 Task: Font style For heading Use Batang with dark magenta 1 colour & Underline. font size for heading '12 Pt. 'Change the font style of data to Book Antiquaand font size to  18 Pt. Change the alignment of both headline & data to  Align right. In the sheet  analysisWeeklySales_Report
Action: Mouse moved to (6, 20)
Screenshot: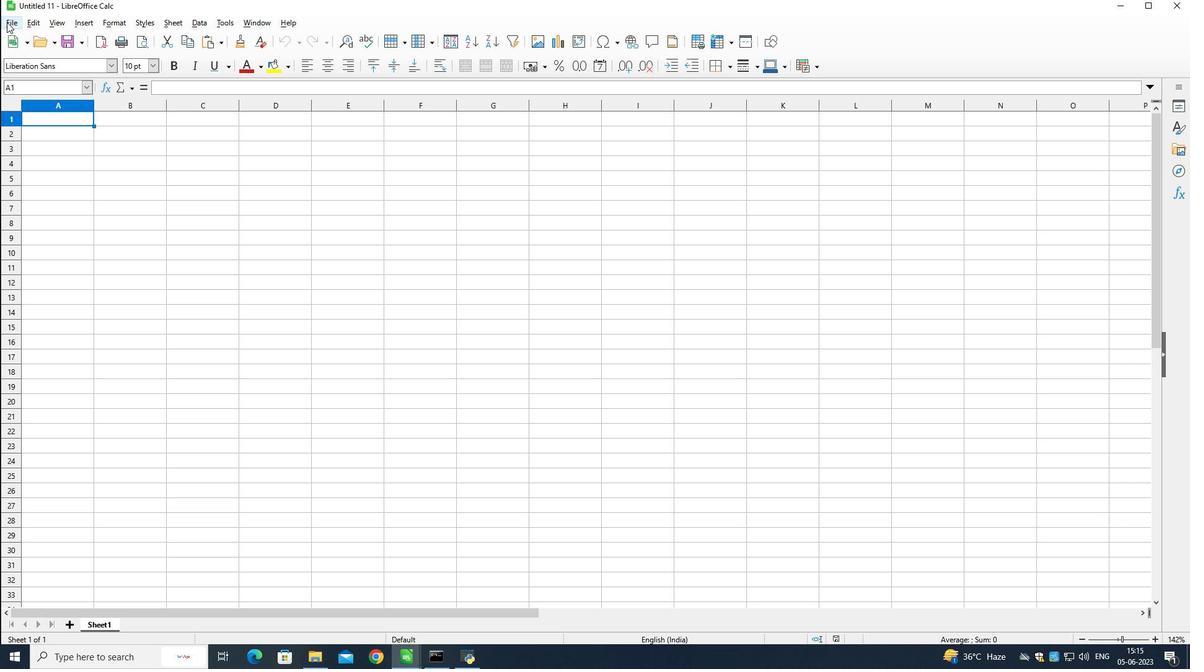 
Action: Mouse pressed left at (6, 20)
Screenshot: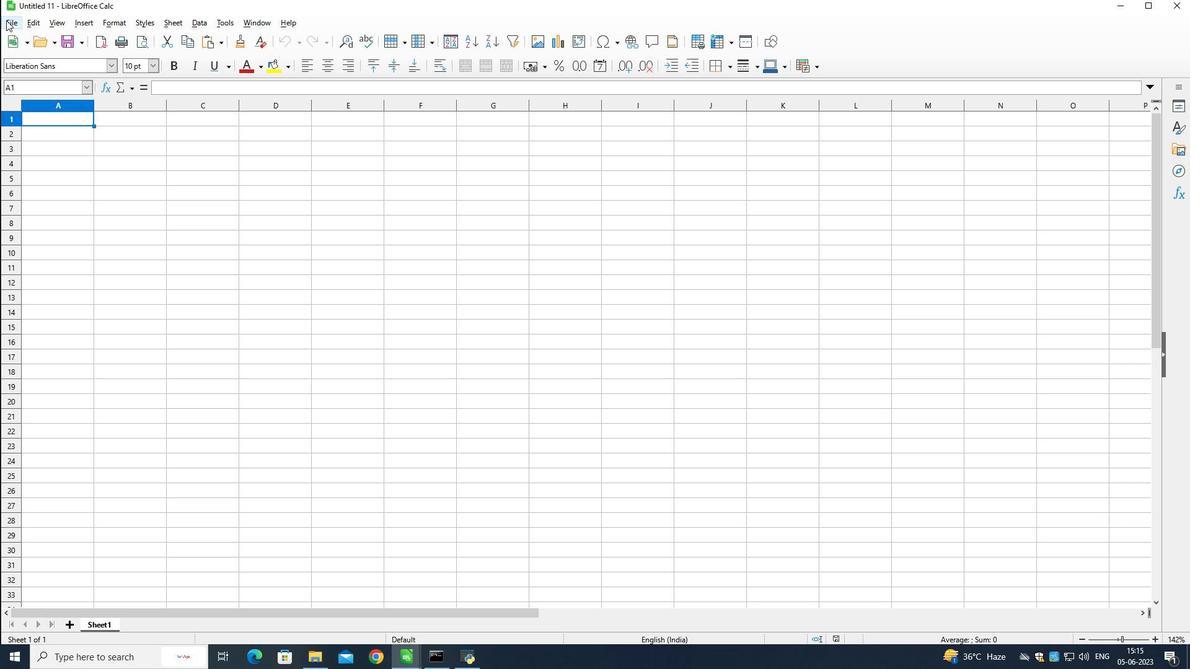 
Action: Mouse moved to (27, 49)
Screenshot: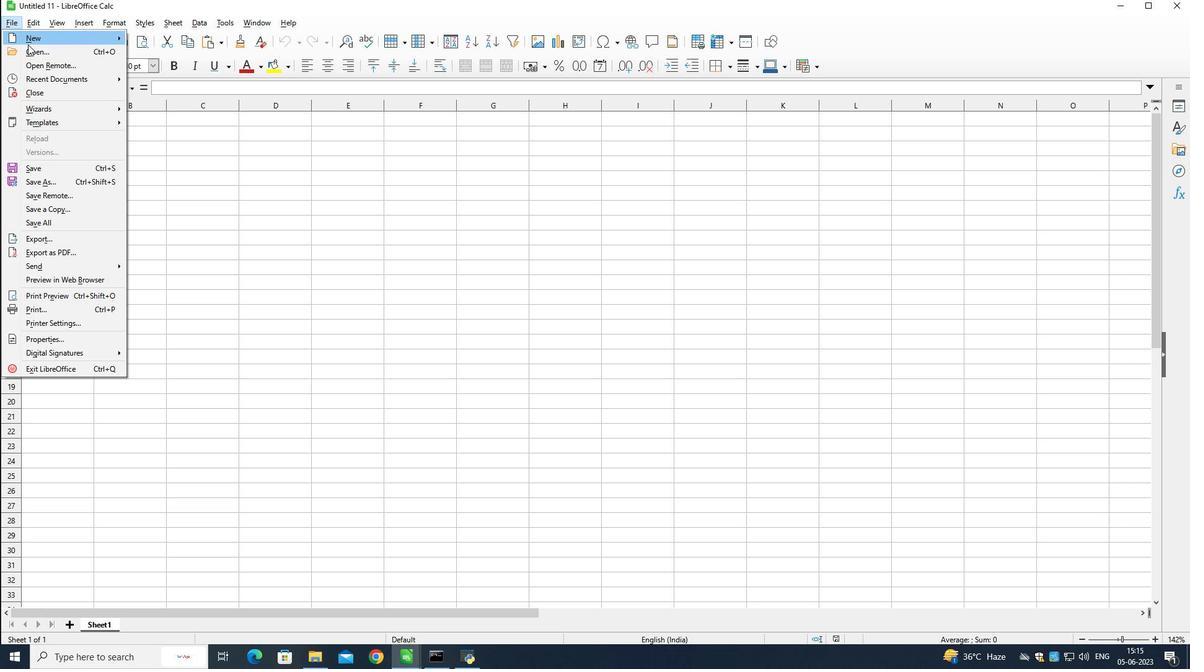 
Action: Mouse pressed left at (27, 49)
Screenshot: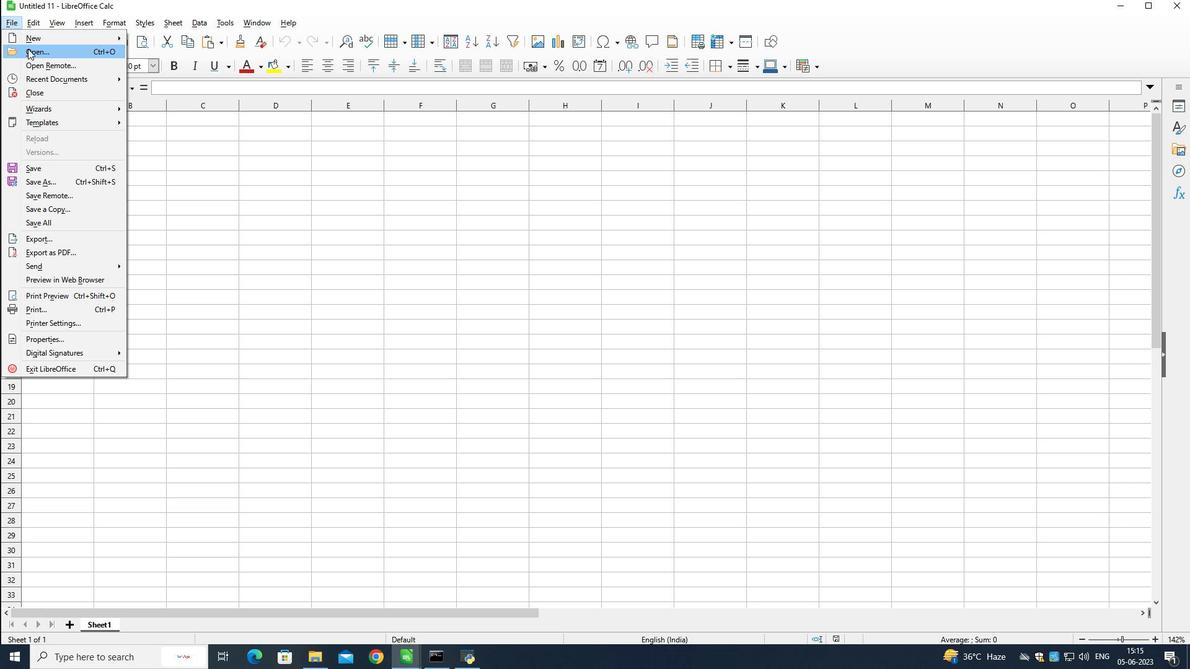 
Action: Mouse moved to (227, 192)
Screenshot: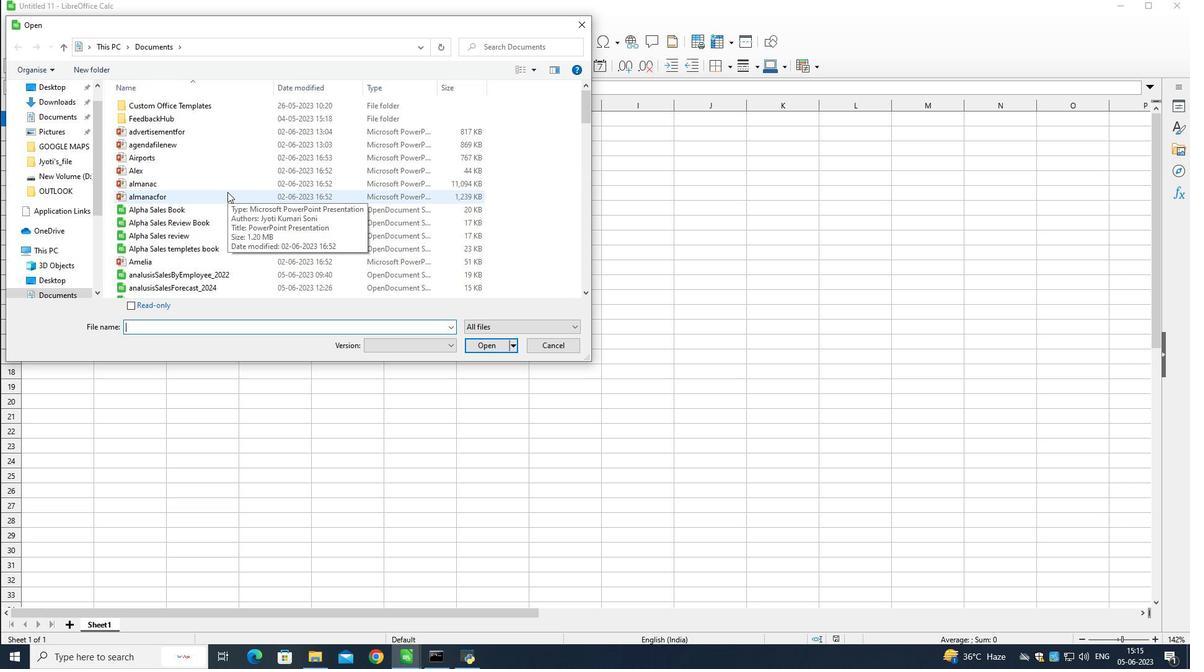 
Action: Mouse scrolled (227, 192) with delta (0, 0)
Screenshot: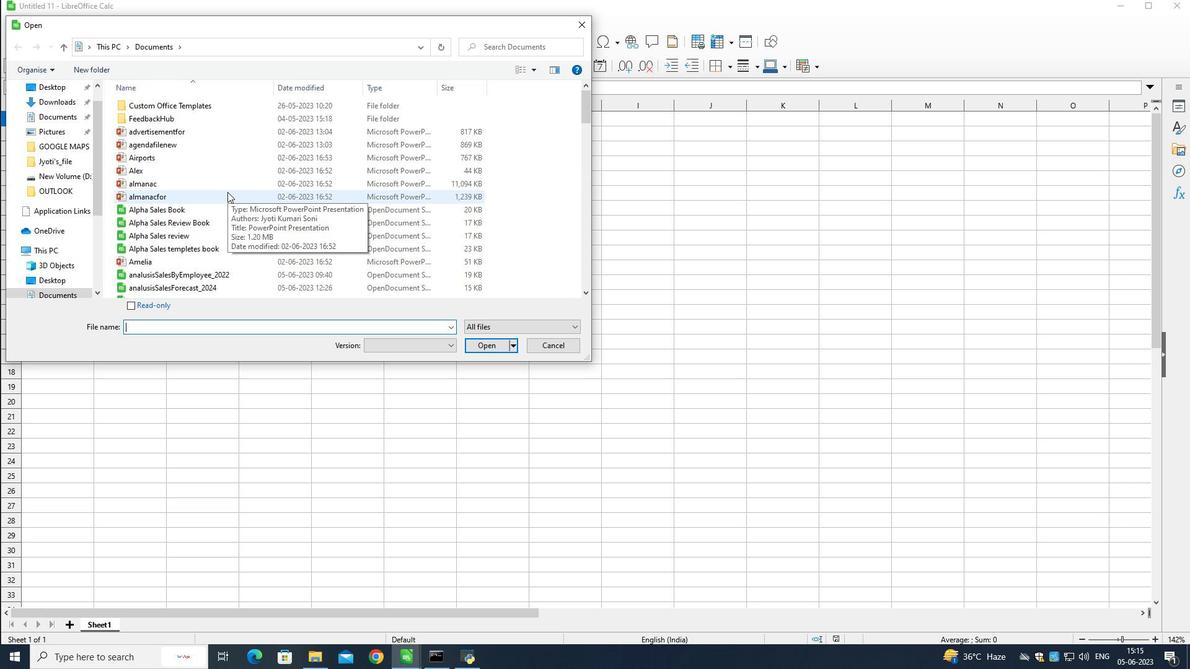 
Action: Mouse moved to (227, 192)
Screenshot: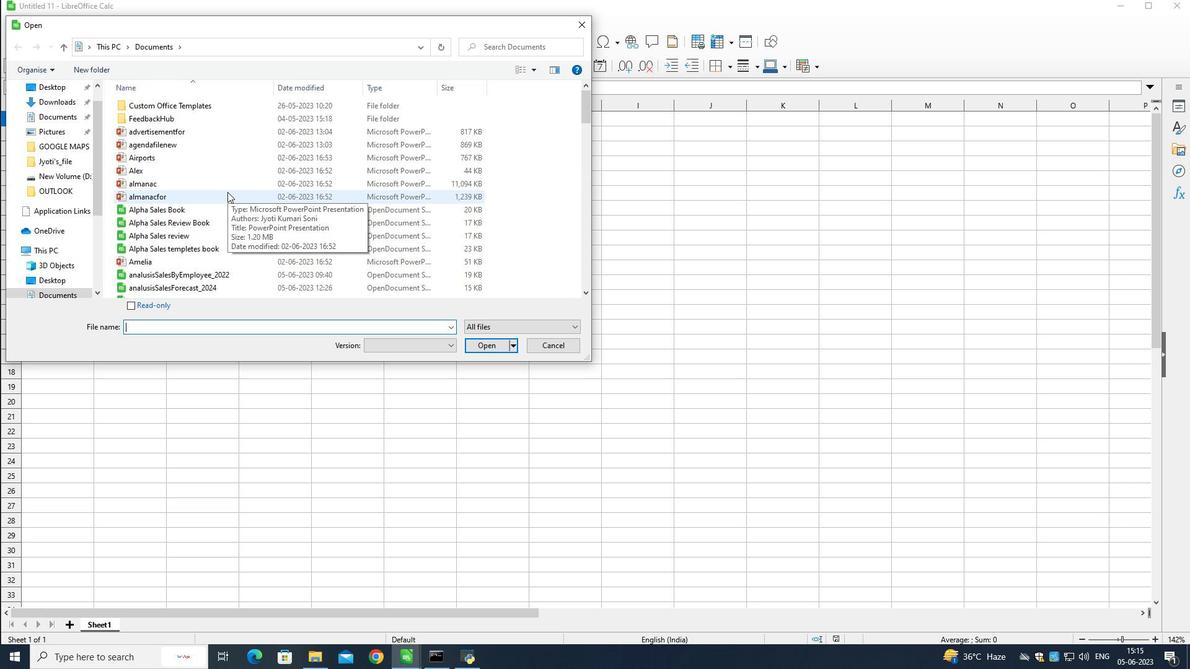
Action: Mouse scrolled (227, 192) with delta (0, 0)
Screenshot: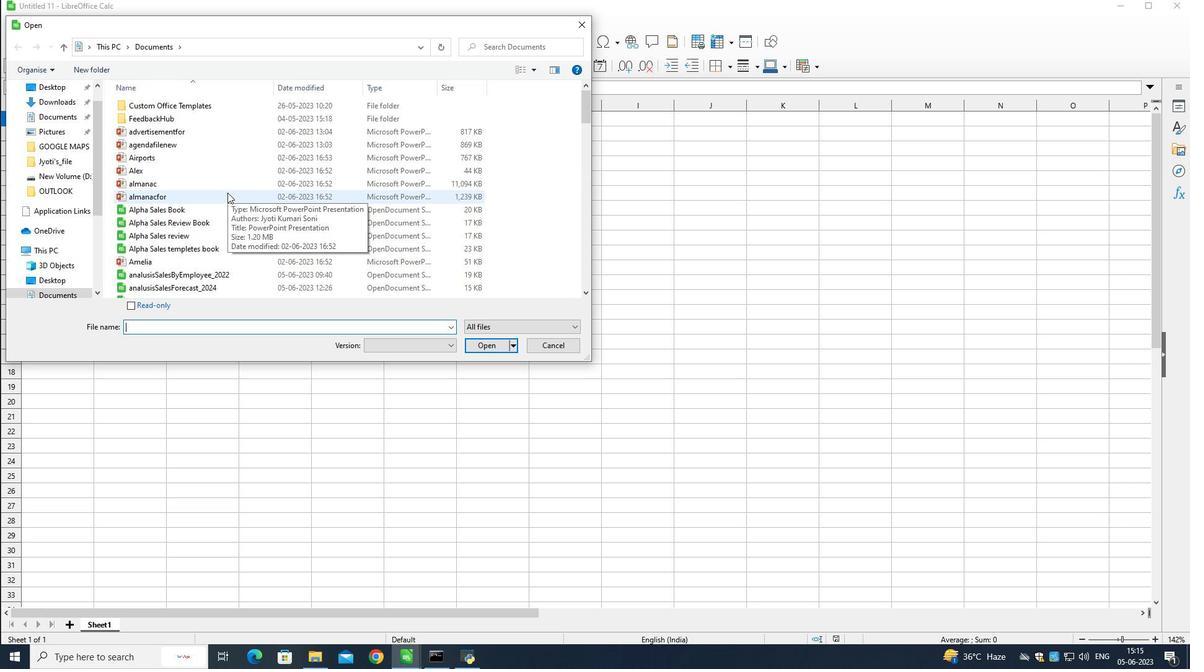 
Action: Mouse scrolled (227, 192) with delta (0, 0)
Screenshot: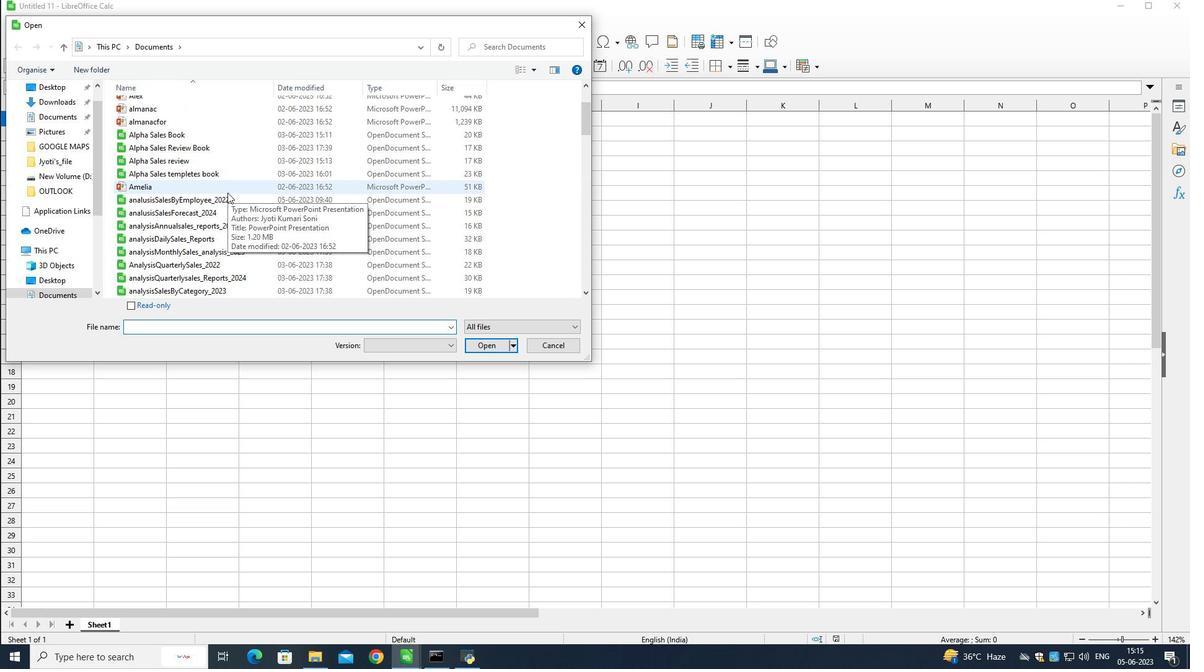 
Action: Mouse scrolled (227, 192) with delta (0, 0)
Screenshot: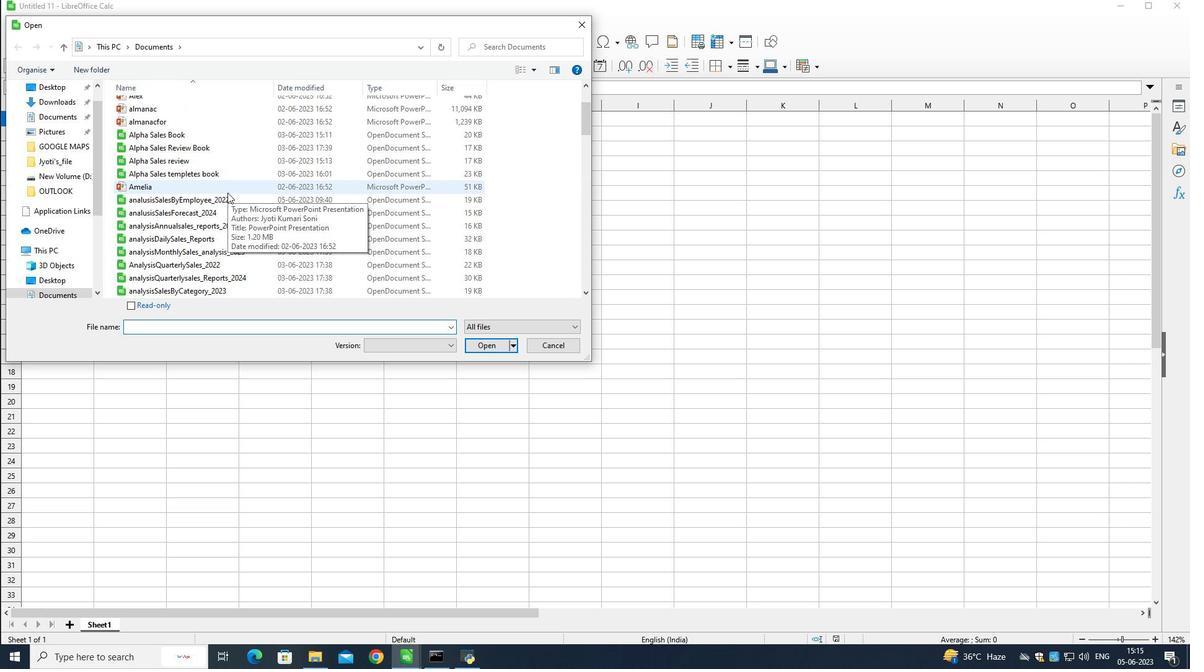 
Action: Mouse moved to (227, 193)
Screenshot: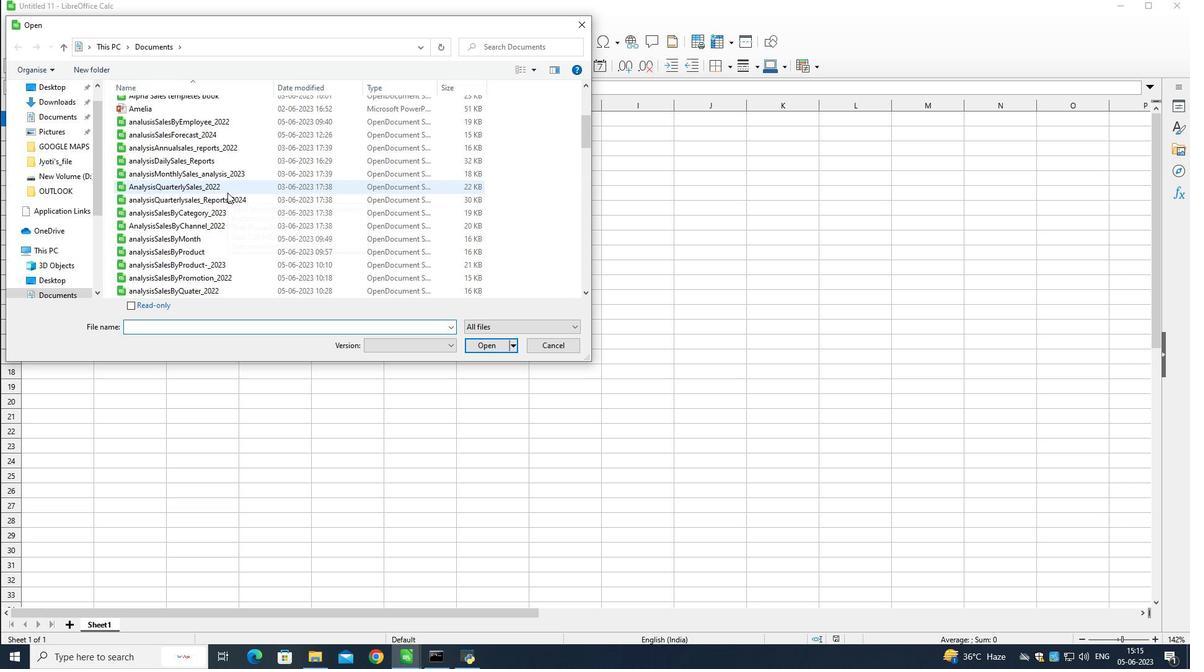 
Action: Mouse scrolled (227, 192) with delta (0, 0)
Screenshot: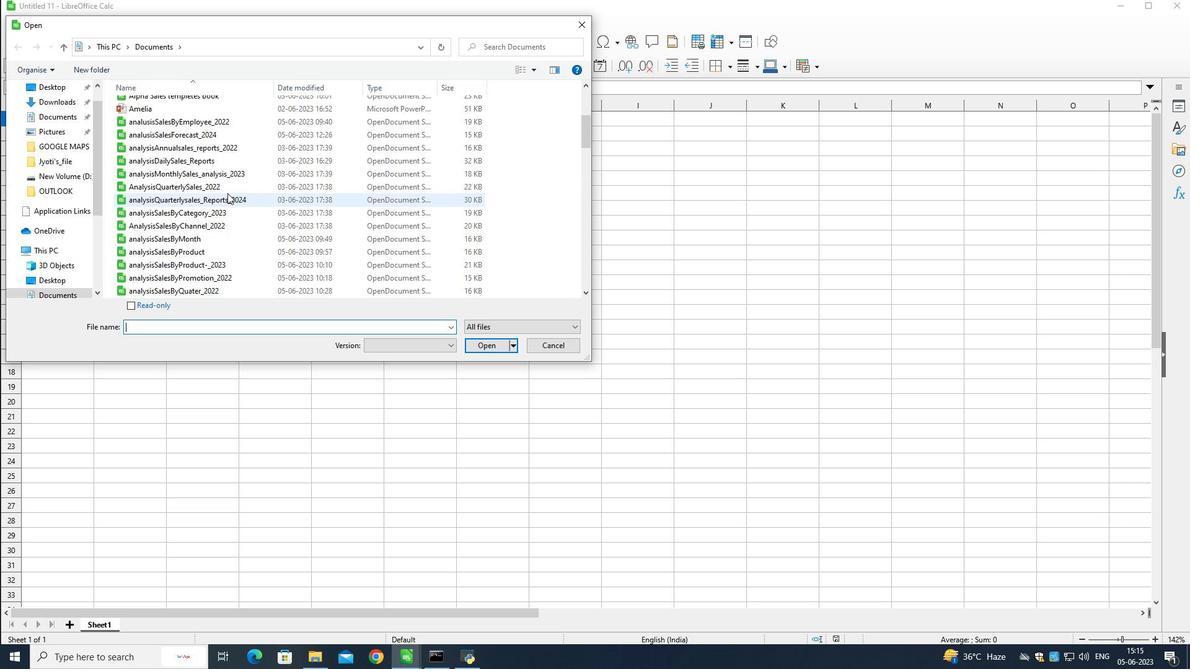 
Action: Mouse moved to (227, 193)
Screenshot: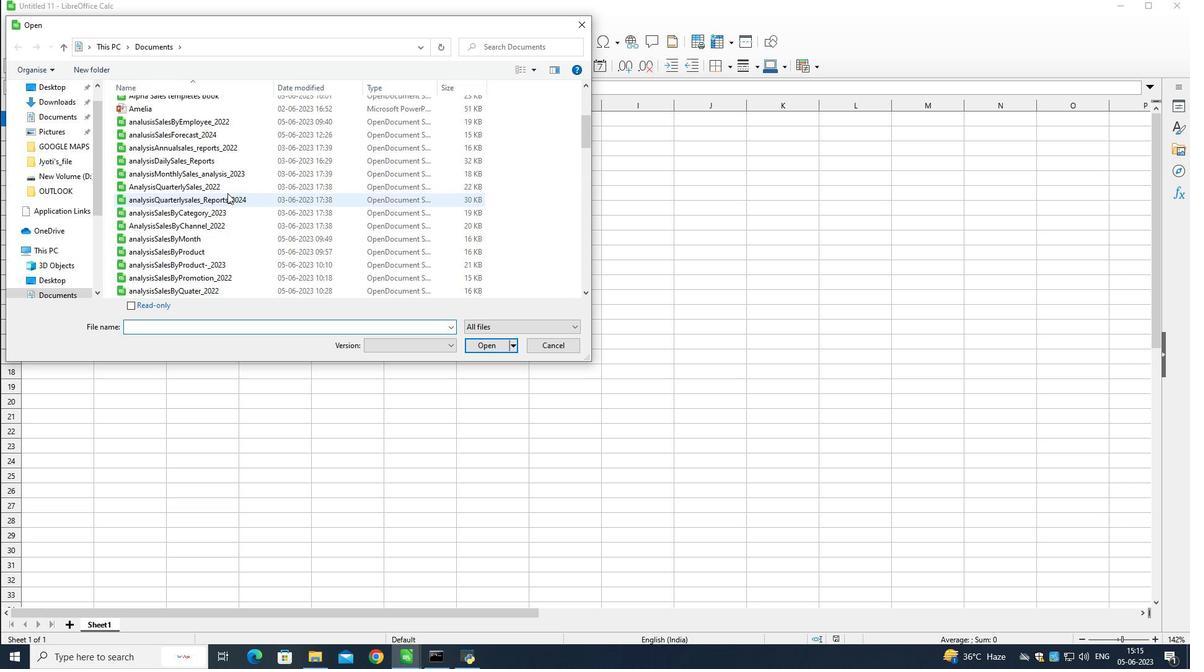 
Action: Mouse scrolled (227, 192) with delta (0, 0)
Screenshot: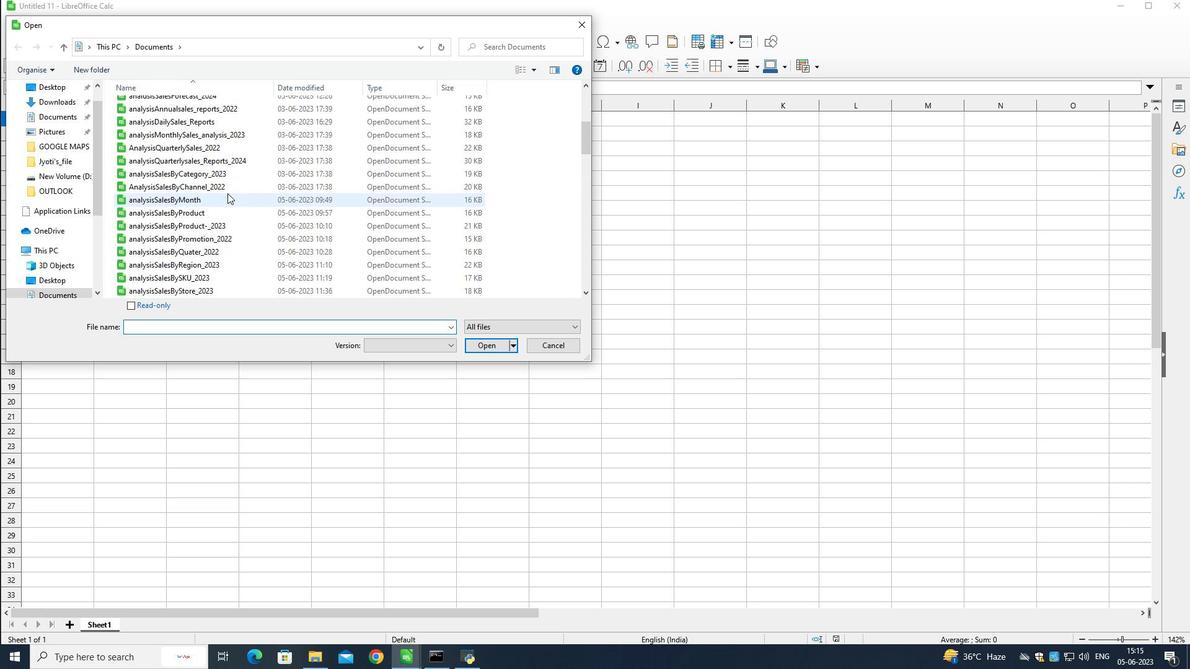
Action: Mouse scrolled (227, 192) with delta (0, 0)
Screenshot: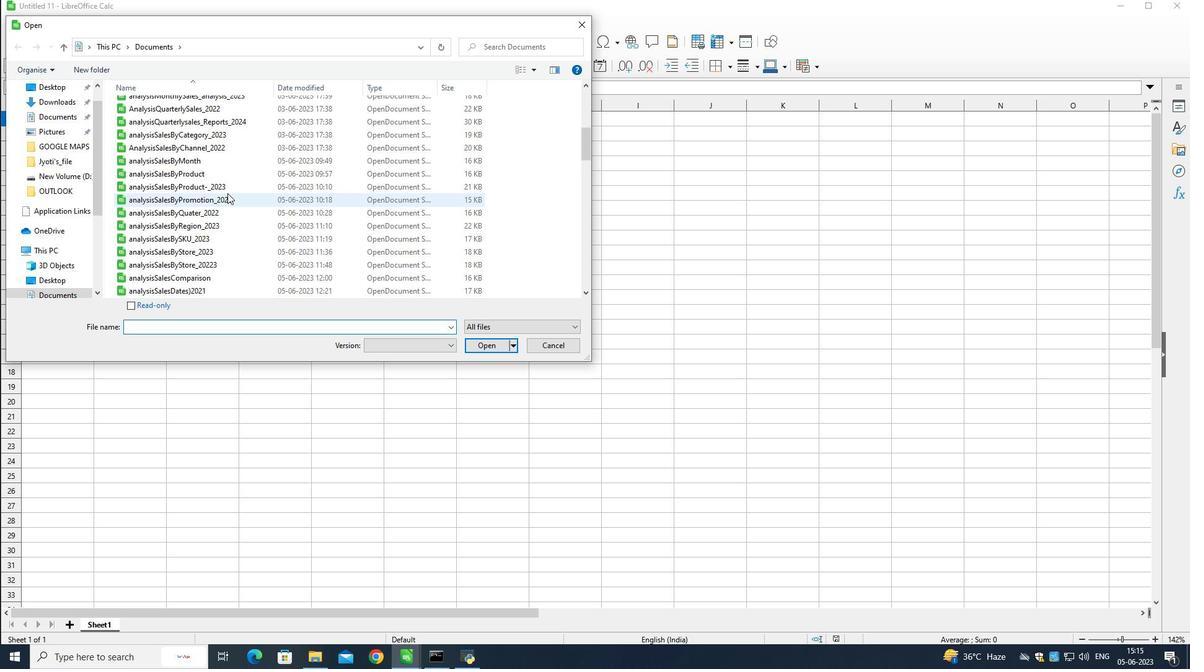 
Action: Mouse scrolled (227, 192) with delta (0, 0)
Screenshot: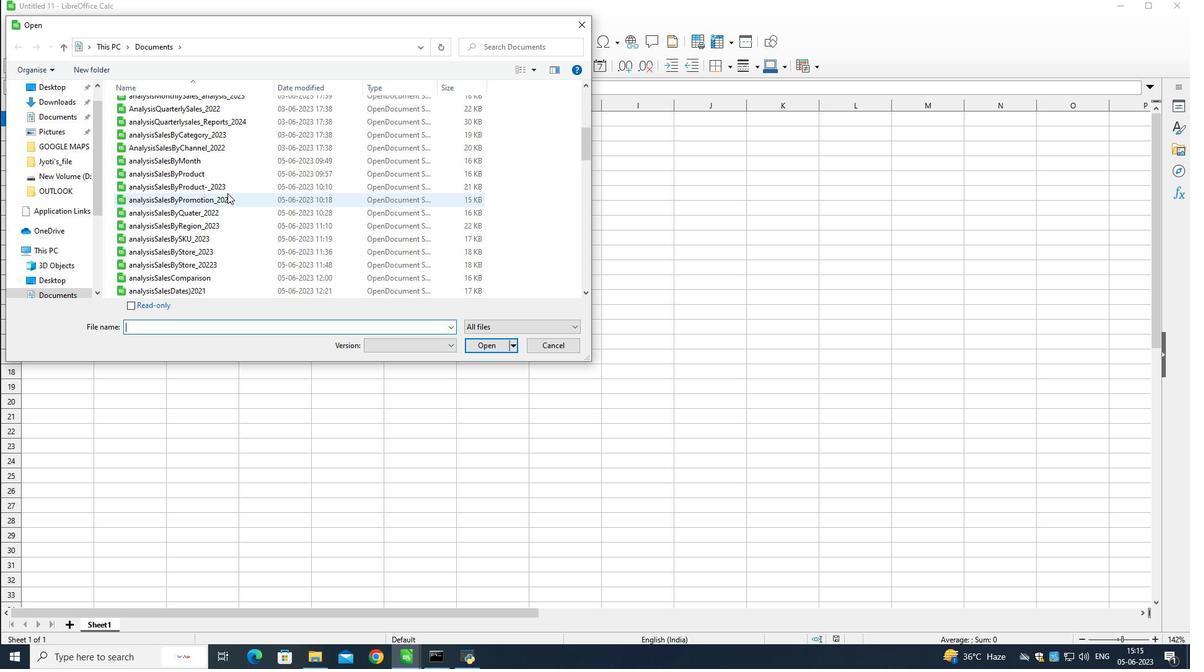 
Action: Mouse scrolled (227, 192) with delta (0, 0)
Screenshot: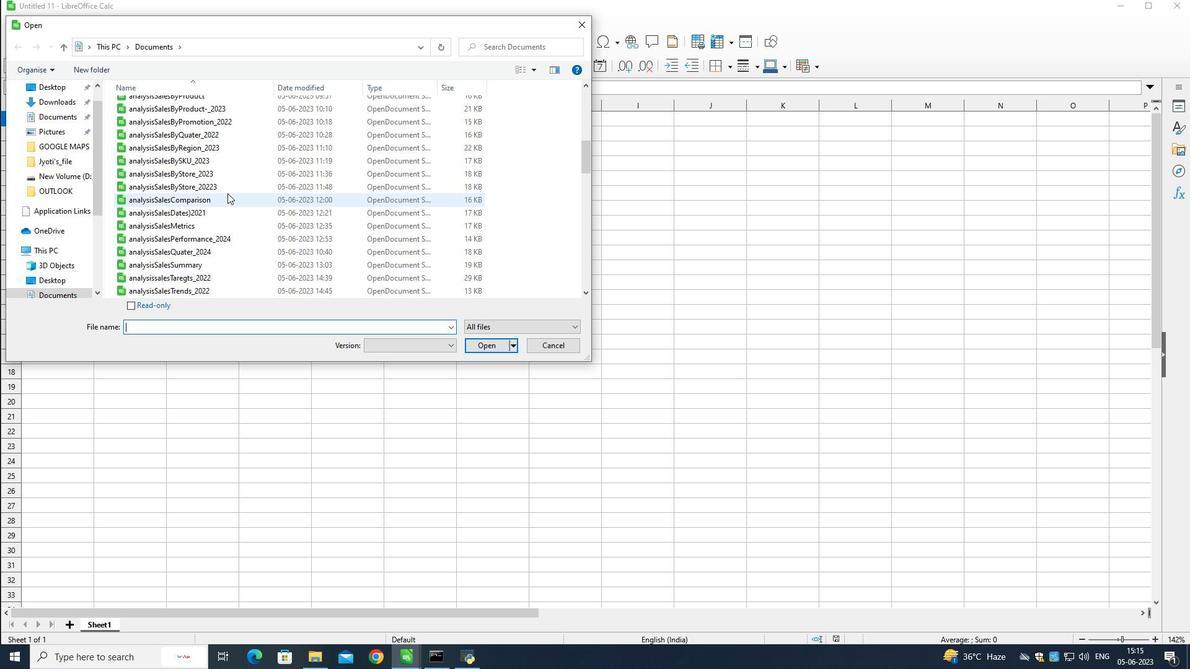 
Action: Mouse scrolled (227, 192) with delta (0, 0)
Screenshot: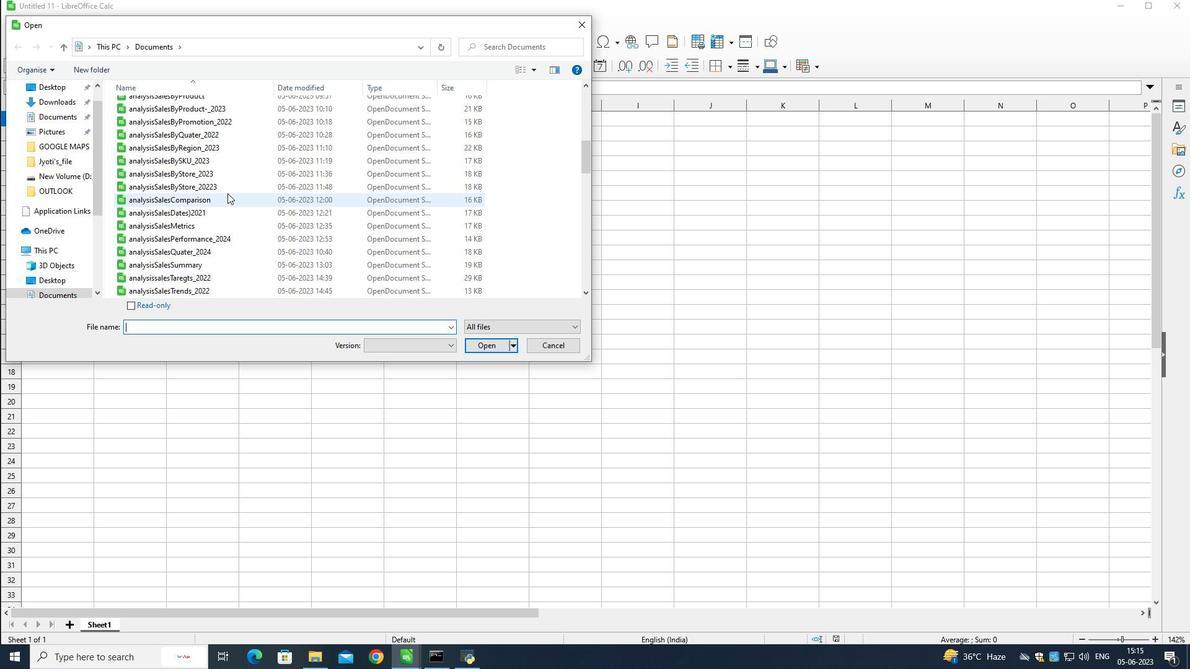 
Action: Mouse scrolled (227, 192) with delta (0, 0)
Screenshot: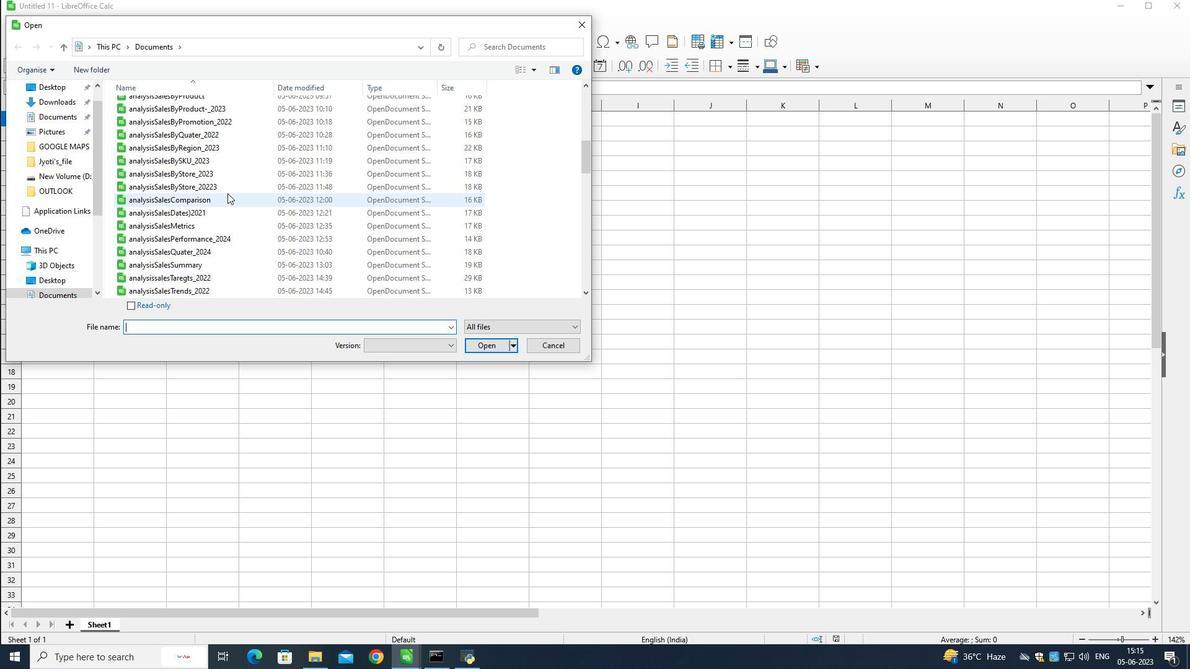 
Action: Mouse moved to (228, 201)
Screenshot: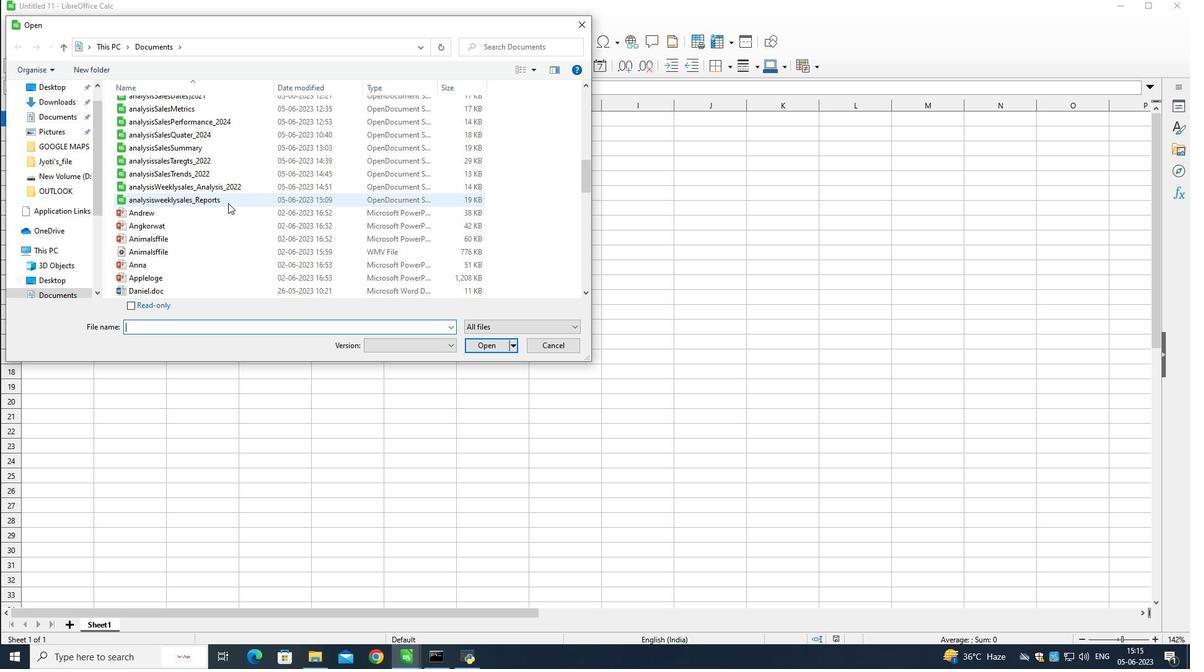 
Action: Mouse pressed left at (228, 201)
Screenshot: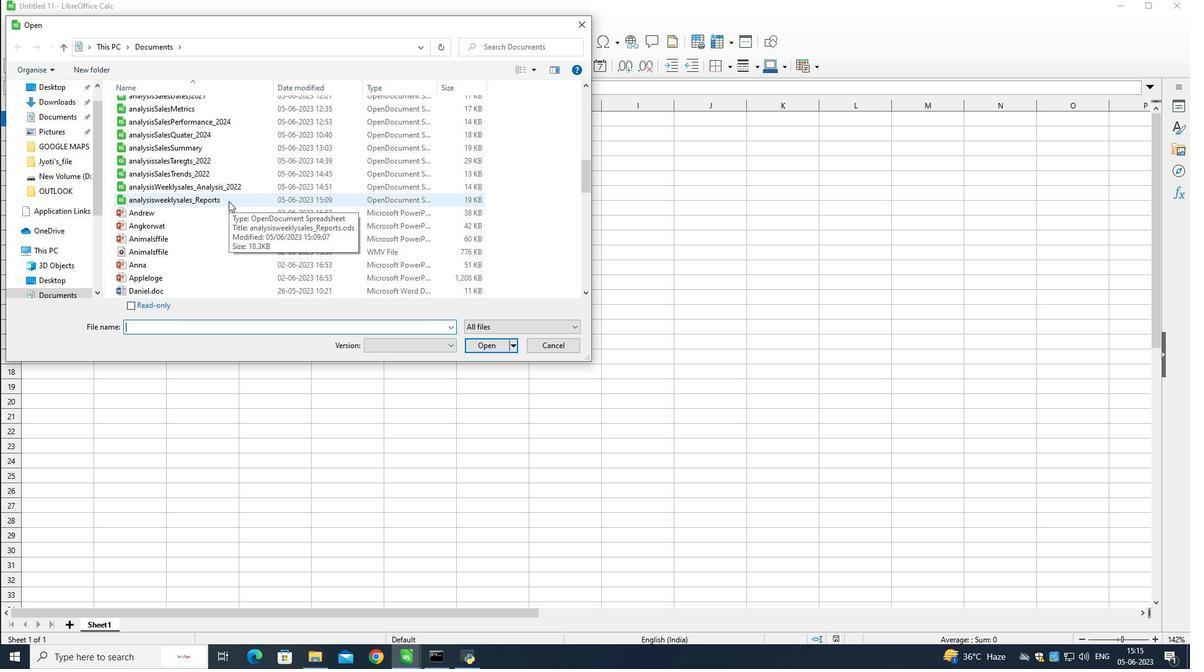 
Action: Mouse moved to (486, 347)
Screenshot: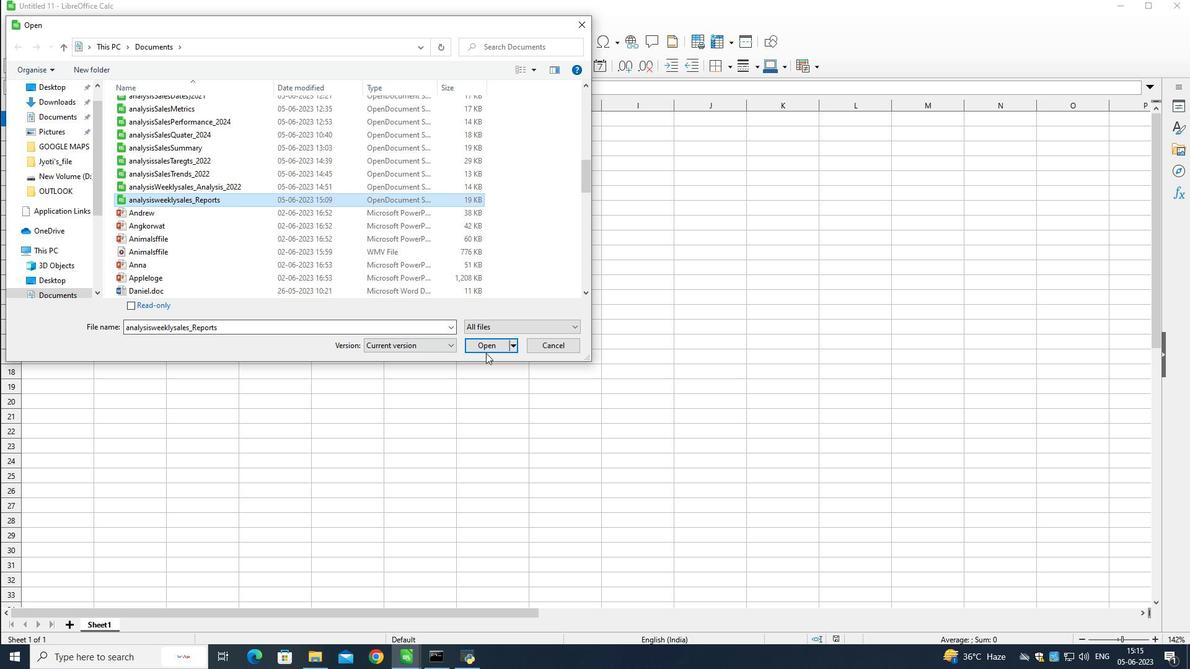 
Action: Mouse pressed left at (486, 347)
Screenshot: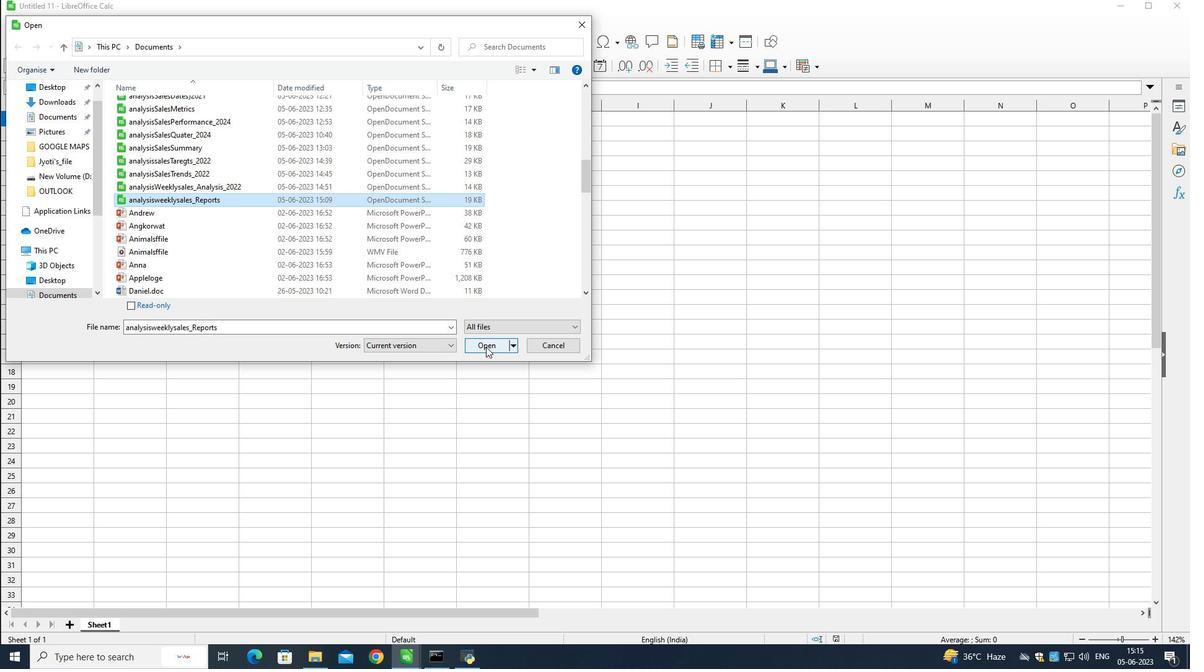 
Action: Mouse moved to (66, 115)
Screenshot: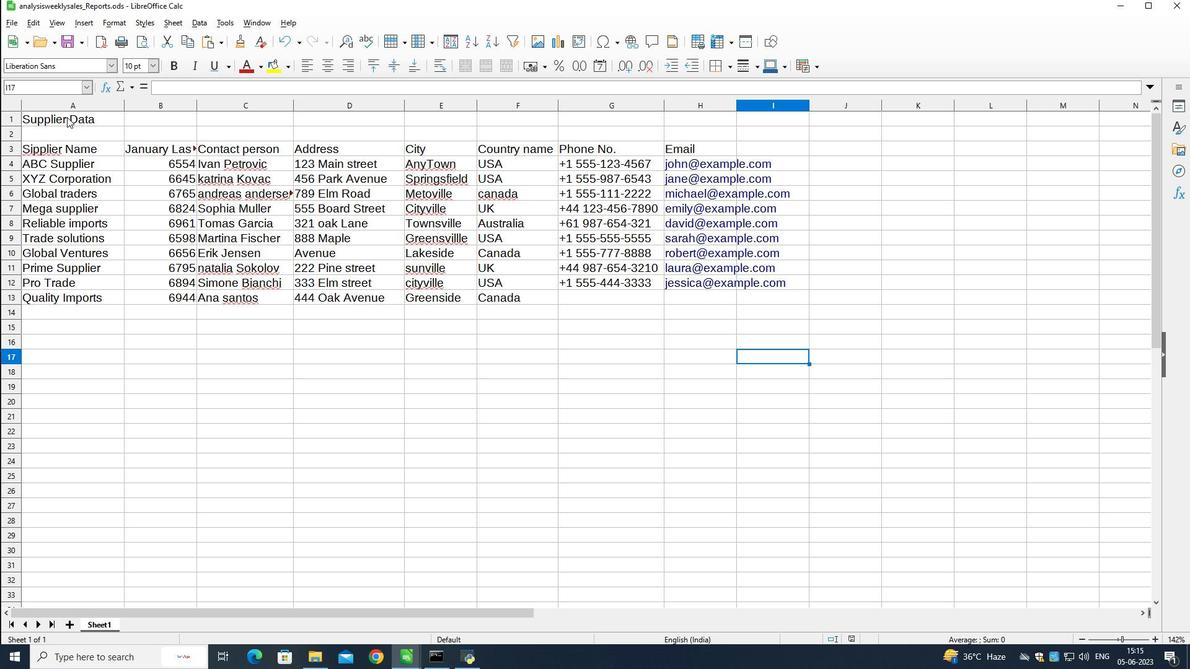 
Action: Mouse pressed left at (66, 115)
Screenshot: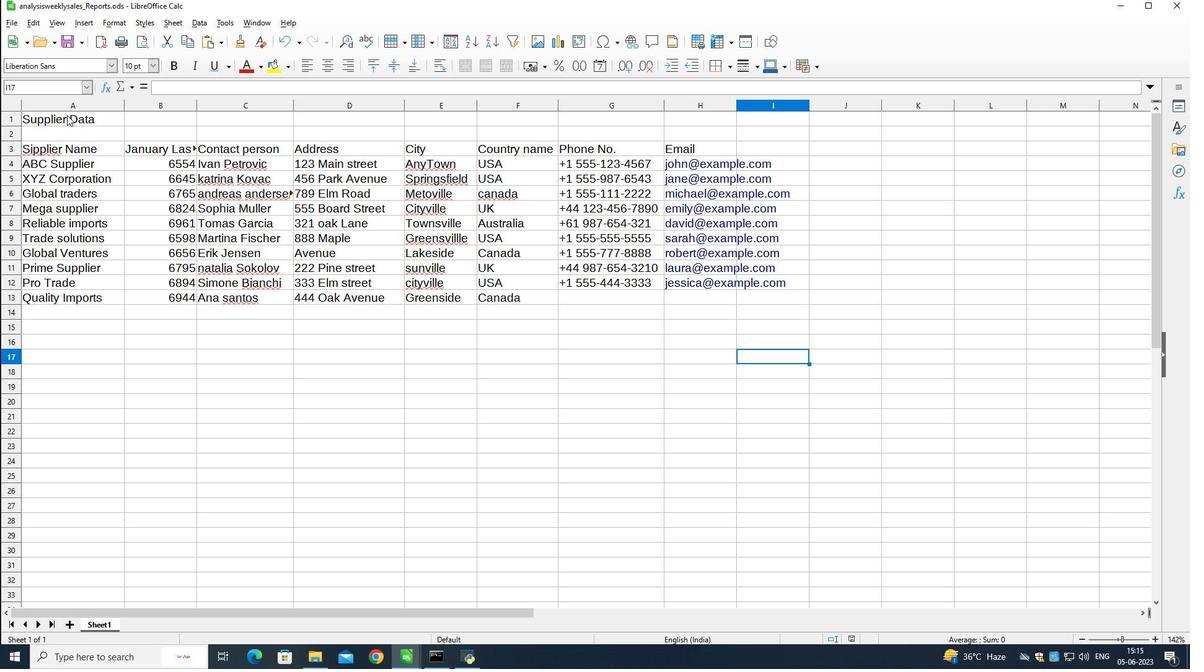 
Action: Mouse pressed left at (66, 115)
Screenshot: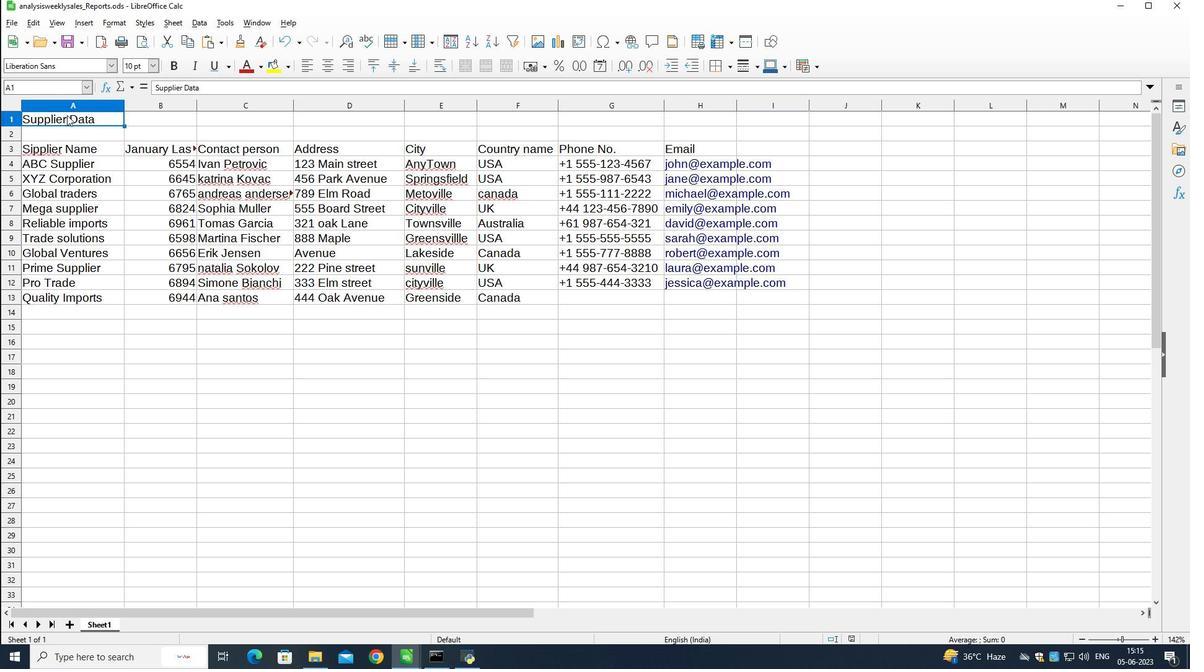 
Action: Mouse pressed left at (66, 115)
Screenshot: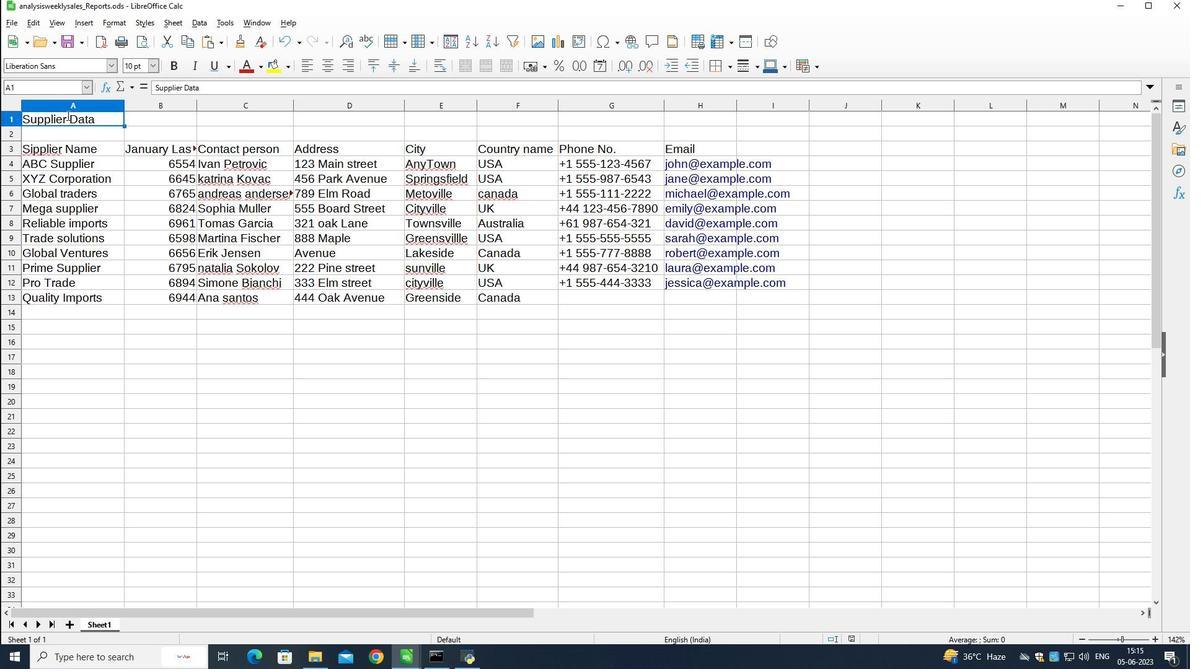 
Action: Mouse moved to (259, 73)
Screenshot: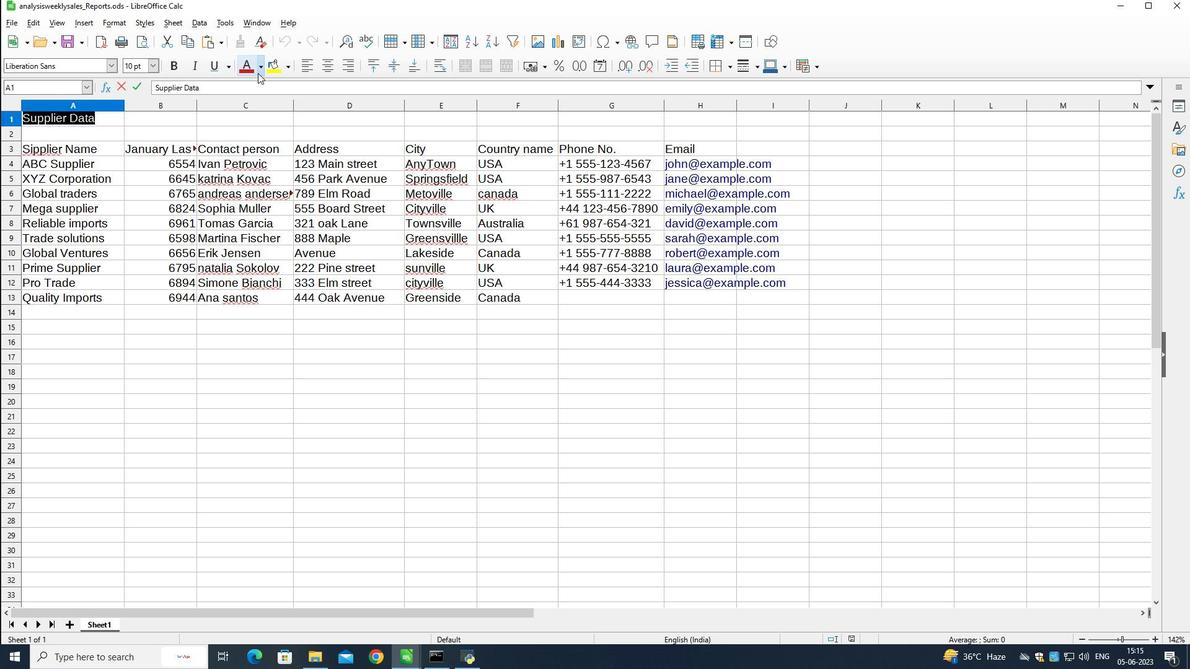 
Action: Mouse pressed left at (259, 73)
Screenshot: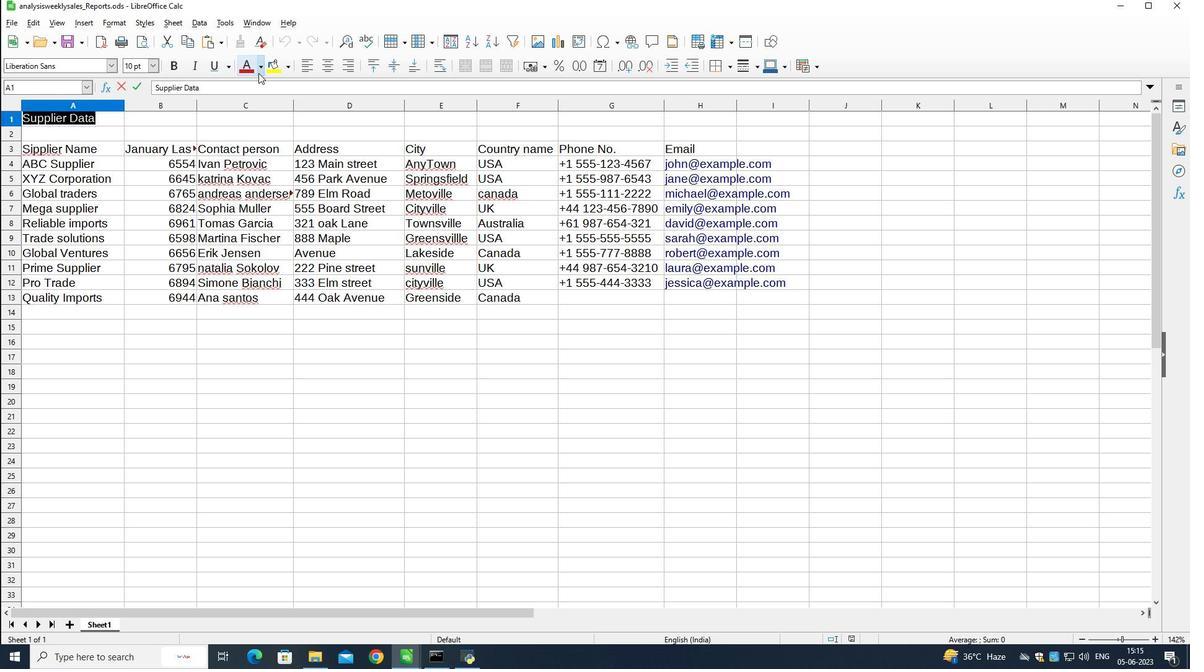 
Action: Mouse moved to (299, 197)
Screenshot: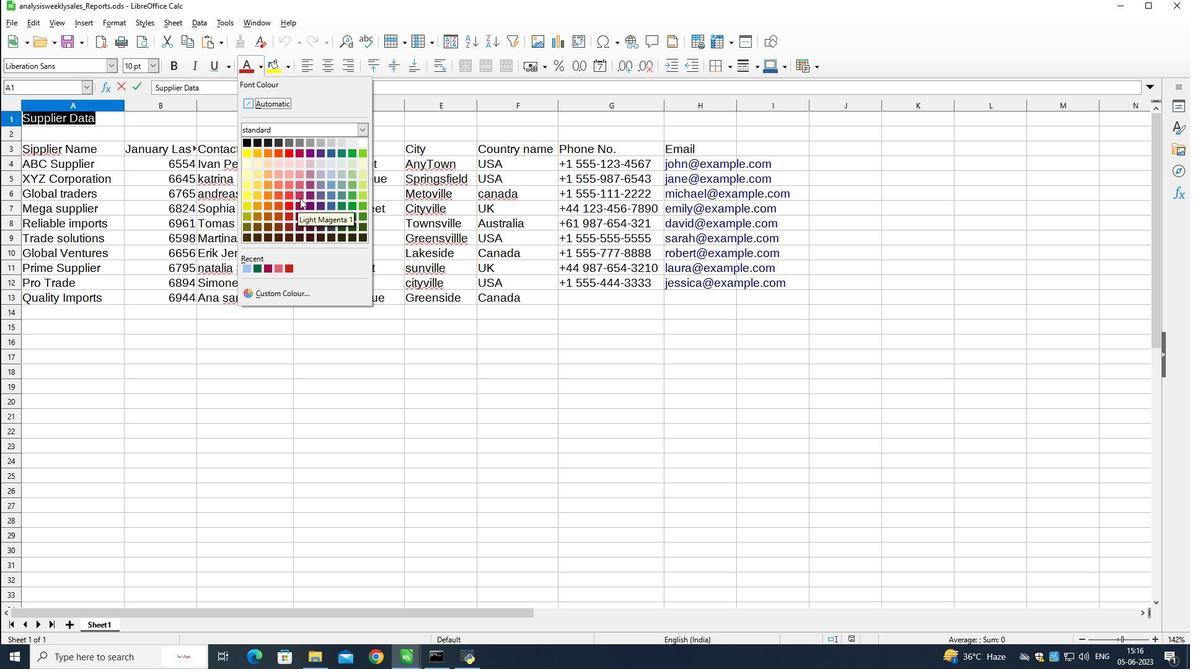 
Action: Mouse pressed left at (299, 197)
Screenshot: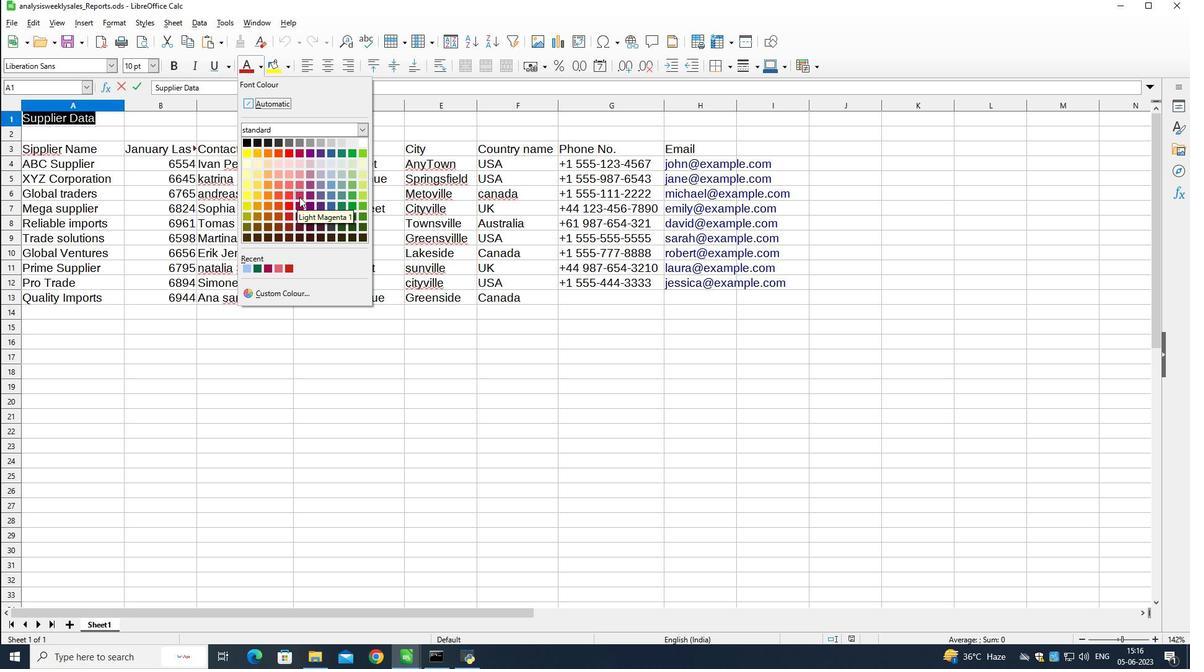 
Action: Mouse moved to (156, 66)
Screenshot: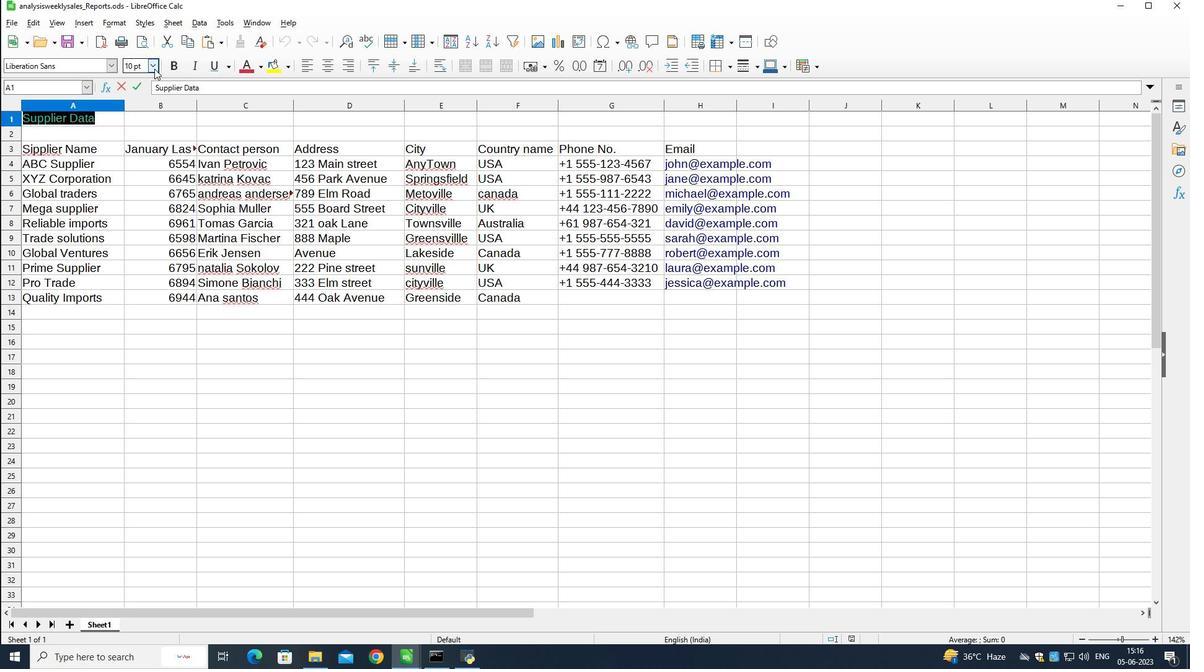 
Action: Mouse pressed left at (156, 66)
Screenshot: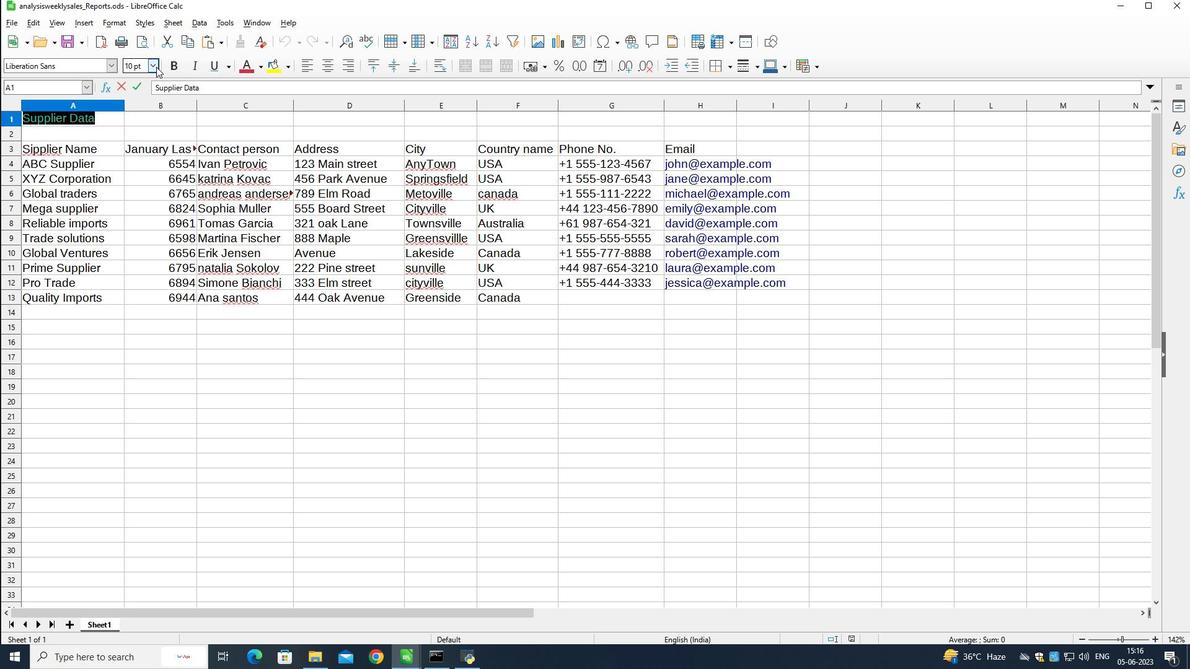 
Action: Mouse moved to (124, 153)
Screenshot: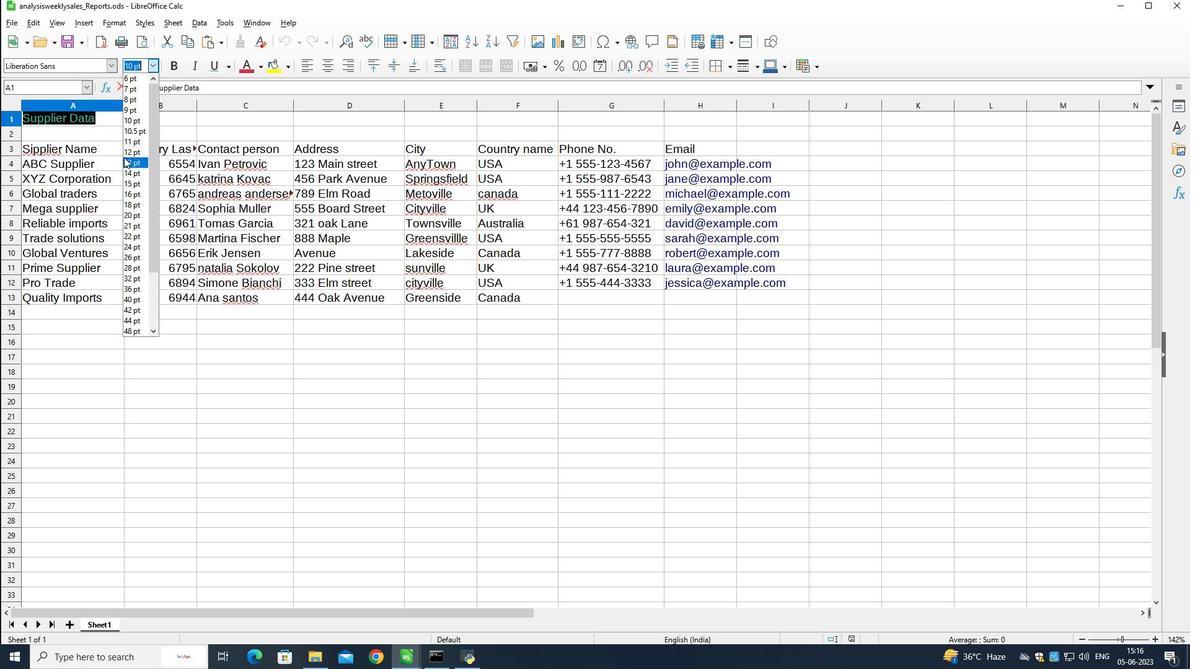 
Action: Mouse pressed left at (124, 153)
Screenshot: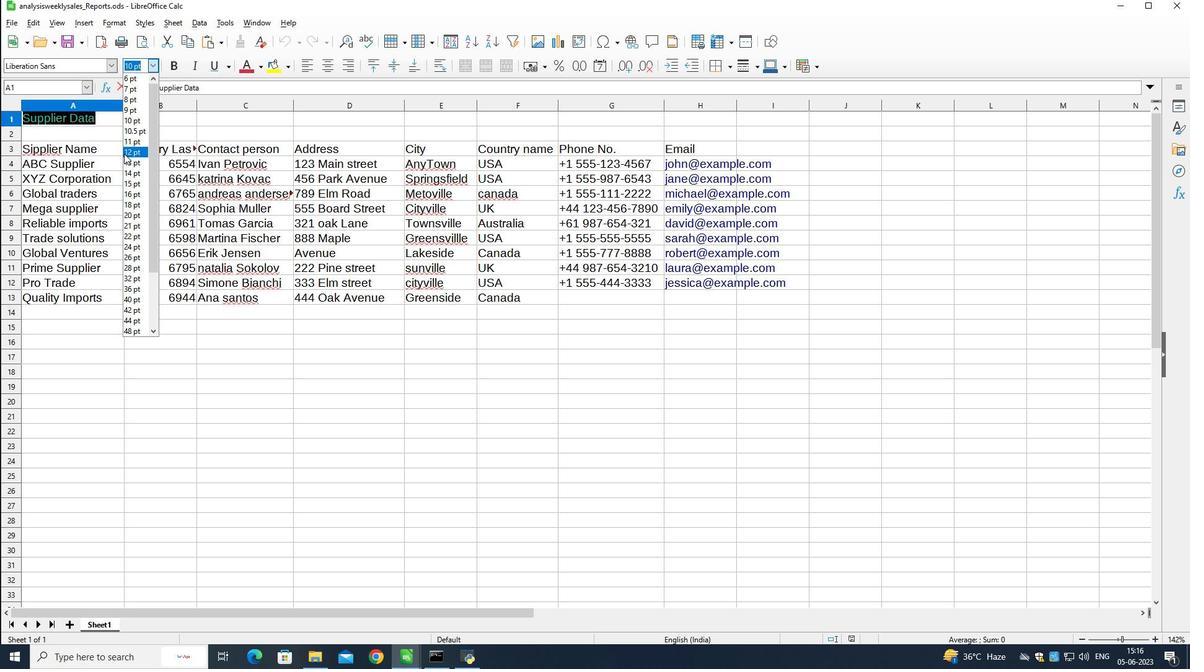 
Action: Mouse moved to (71, 65)
Screenshot: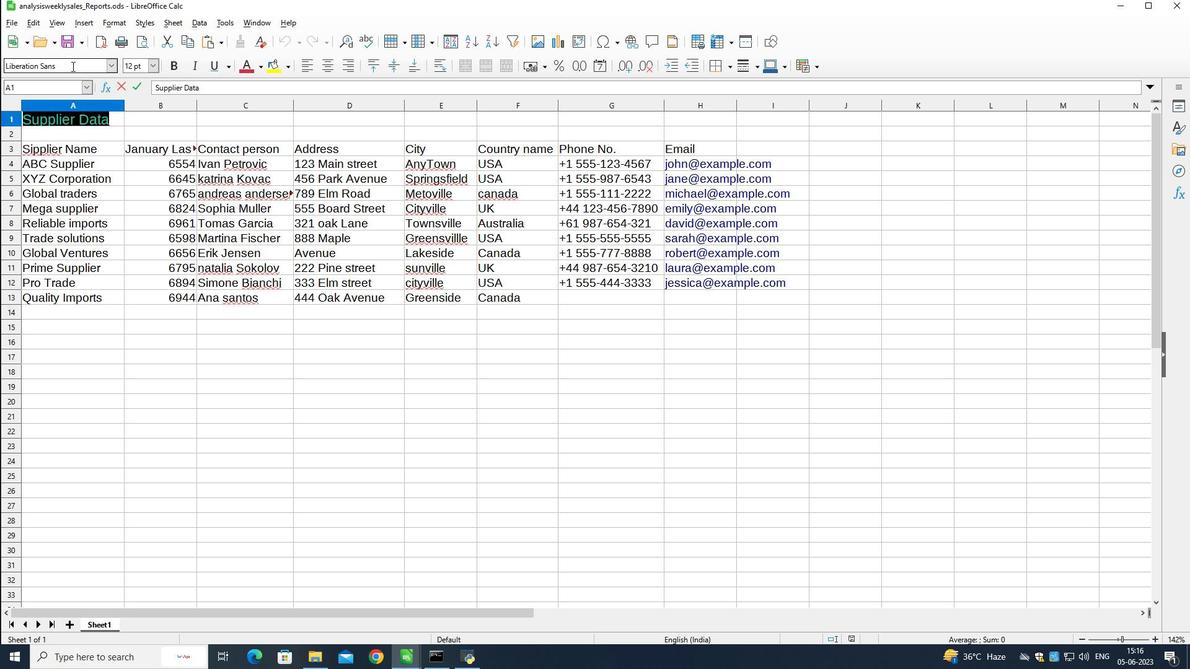 
Action: Mouse pressed left at (71, 65)
Screenshot: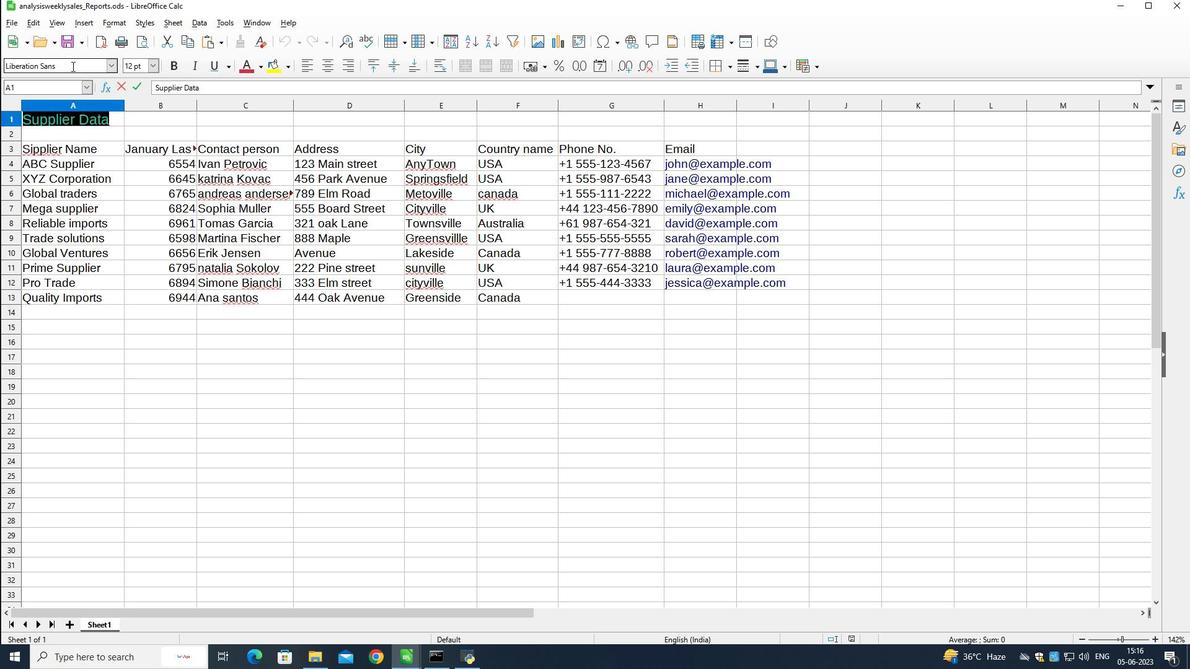 
Action: Mouse pressed left at (71, 65)
Screenshot: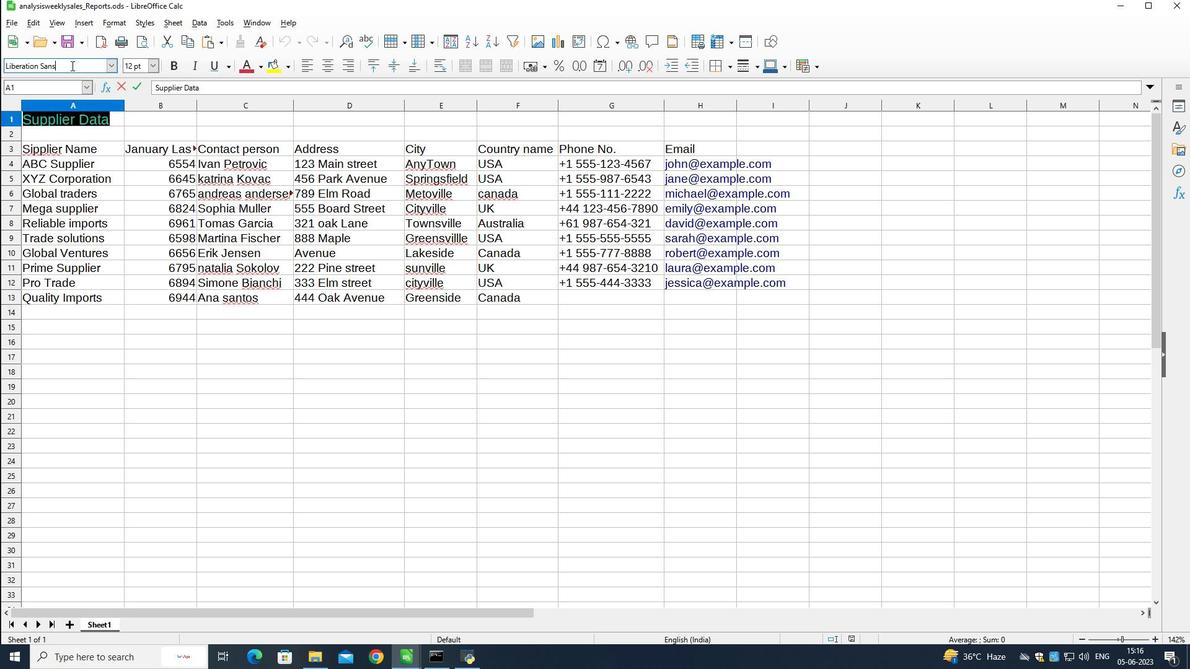 
Action: Mouse pressed left at (71, 65)
Screenshot: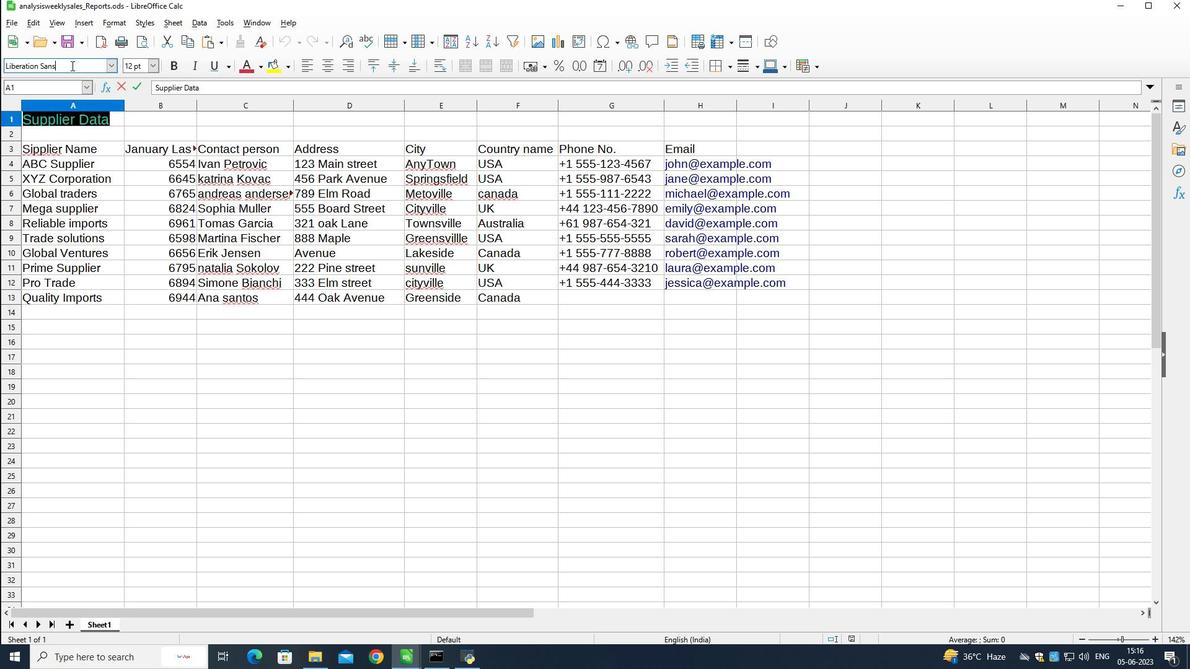 
Action: Key pressed batang<Key.enter>
Screenshot: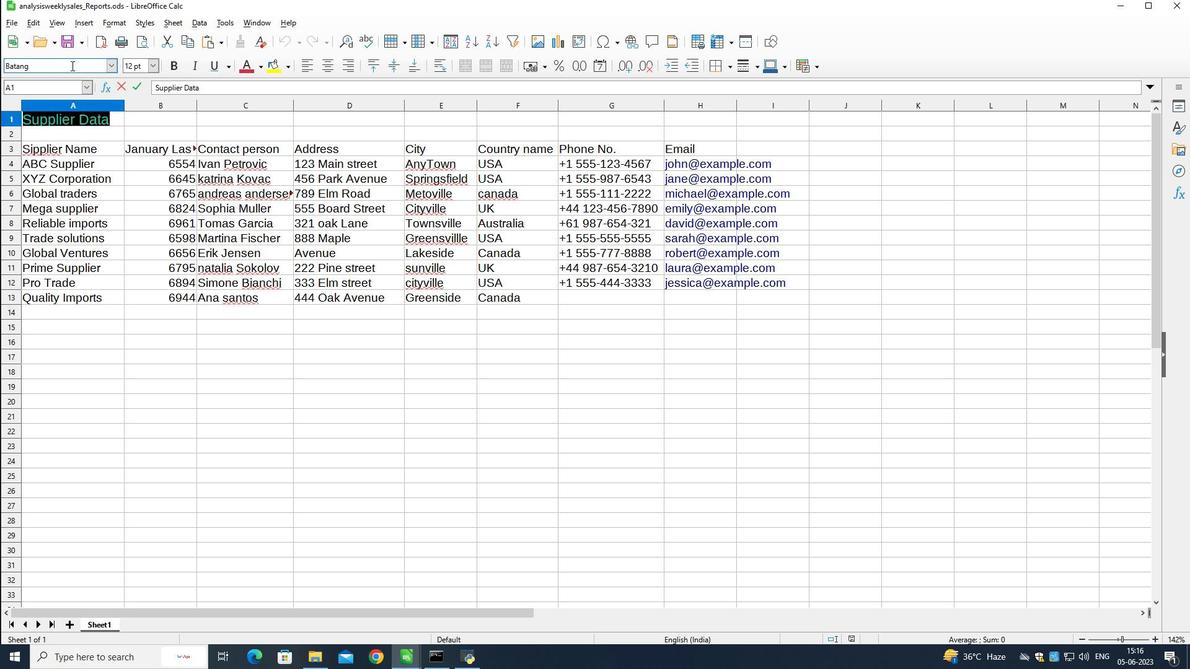 
Action: Mouse moved to (119, 160)
Screenshot: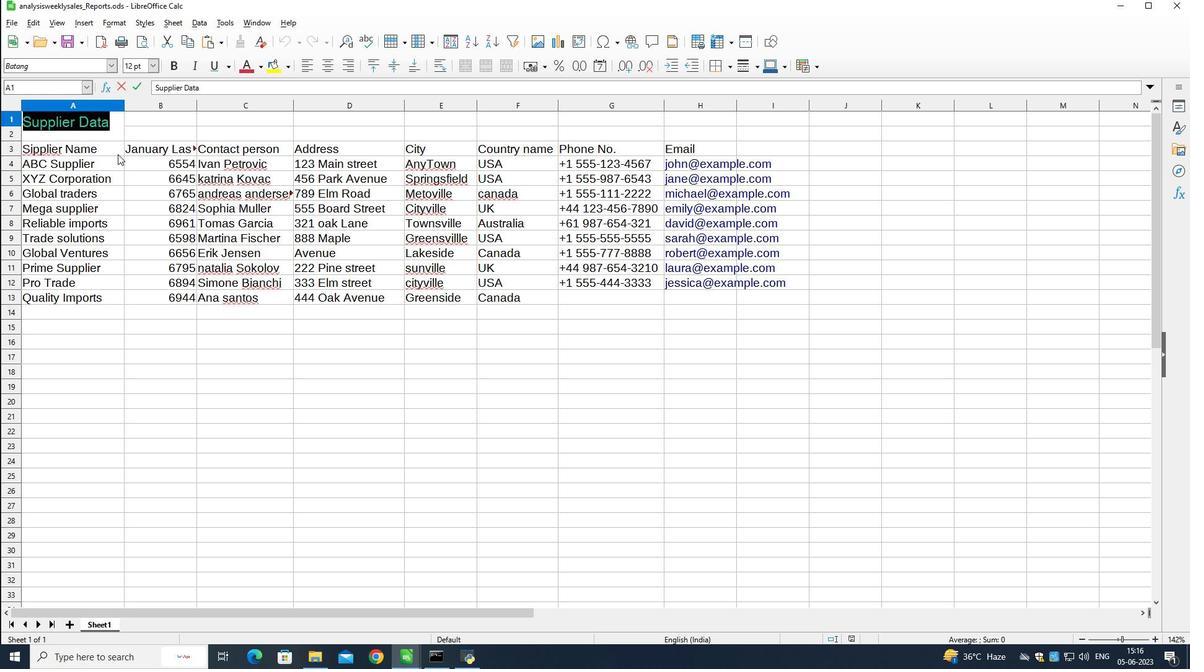 
Action: Mouse pressed left at (119, 160)
Screenshot: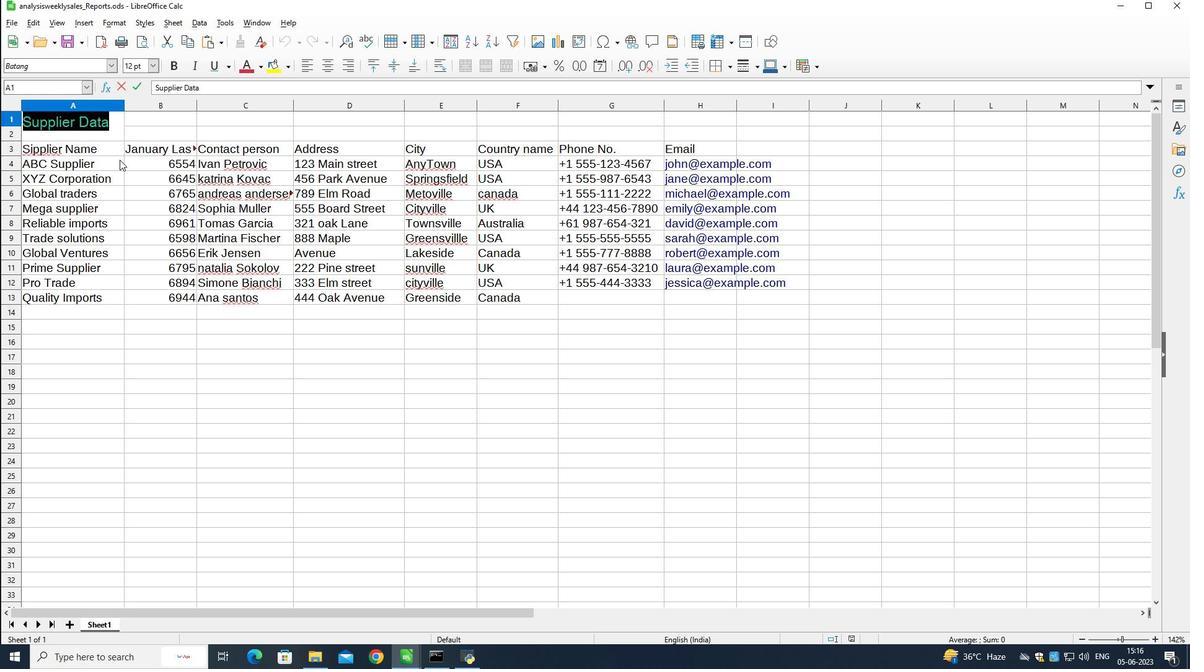 
Action: Mouse moved to (67, 150)
Screenshot: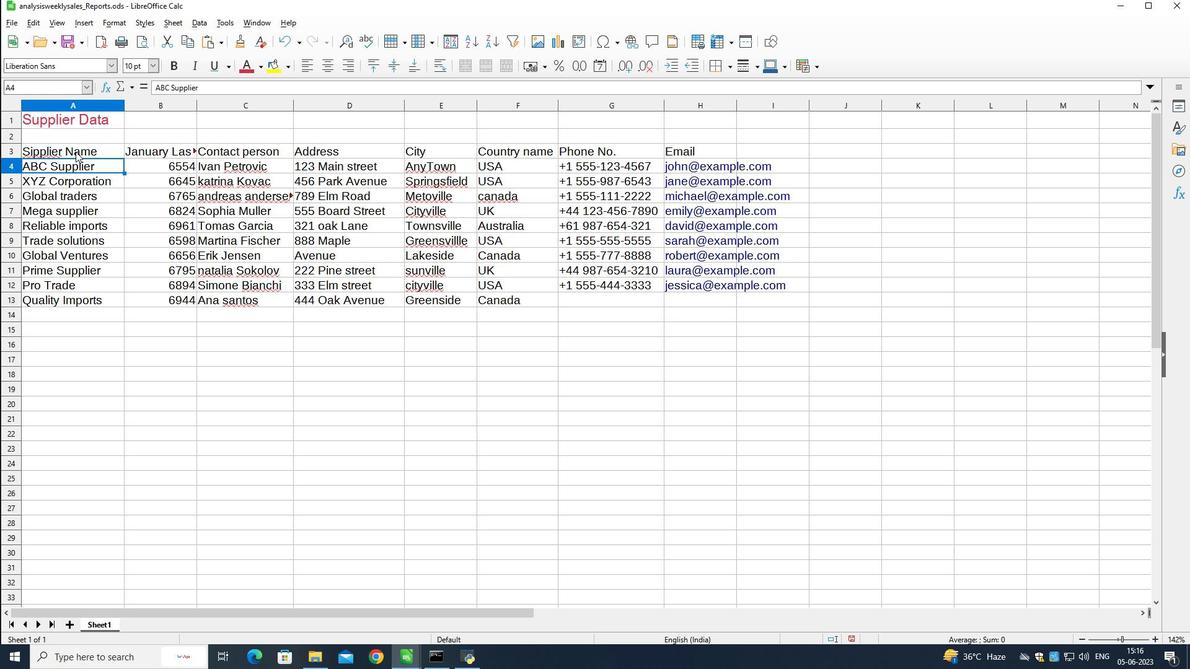 
Action: Mouse pressed left at (67, 150)
Screenshot: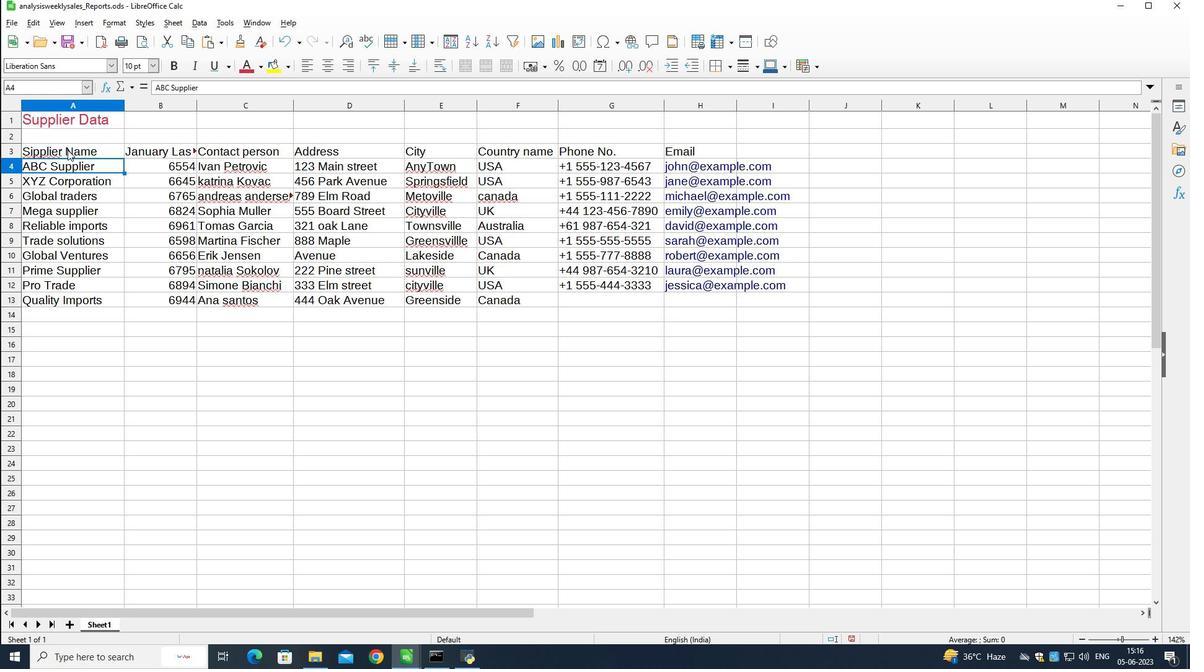 
Action: Mouse moved to (80, 65)
Screenshot: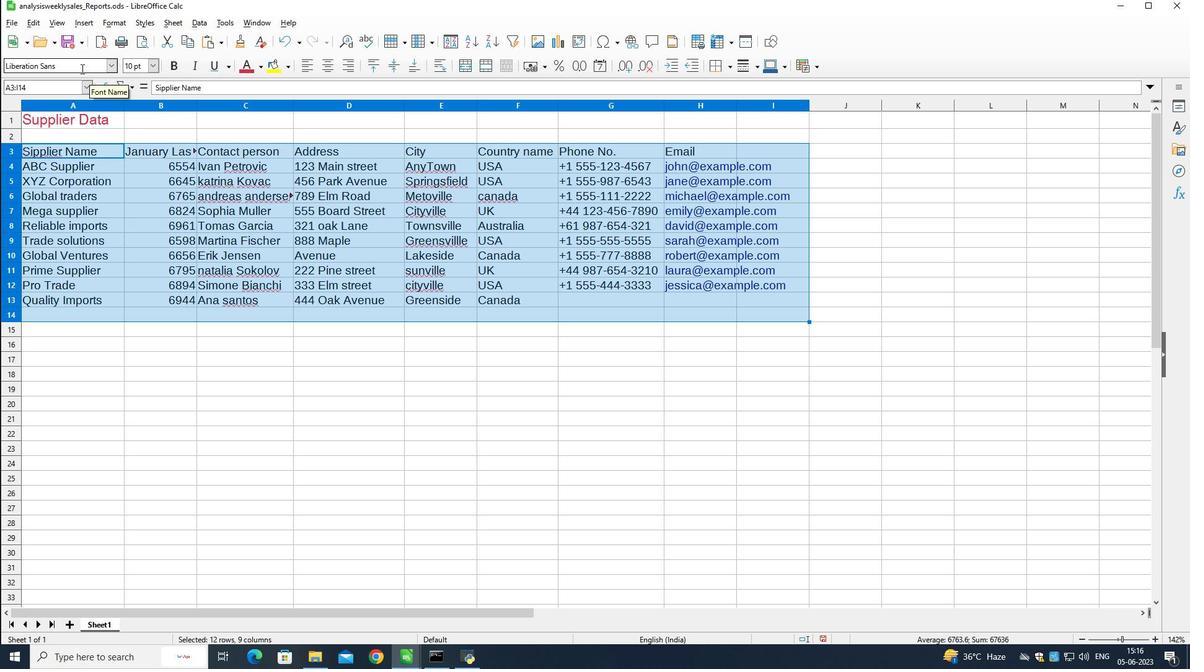 
Action: Mouse pressed left at (80, 65)
Screenshot: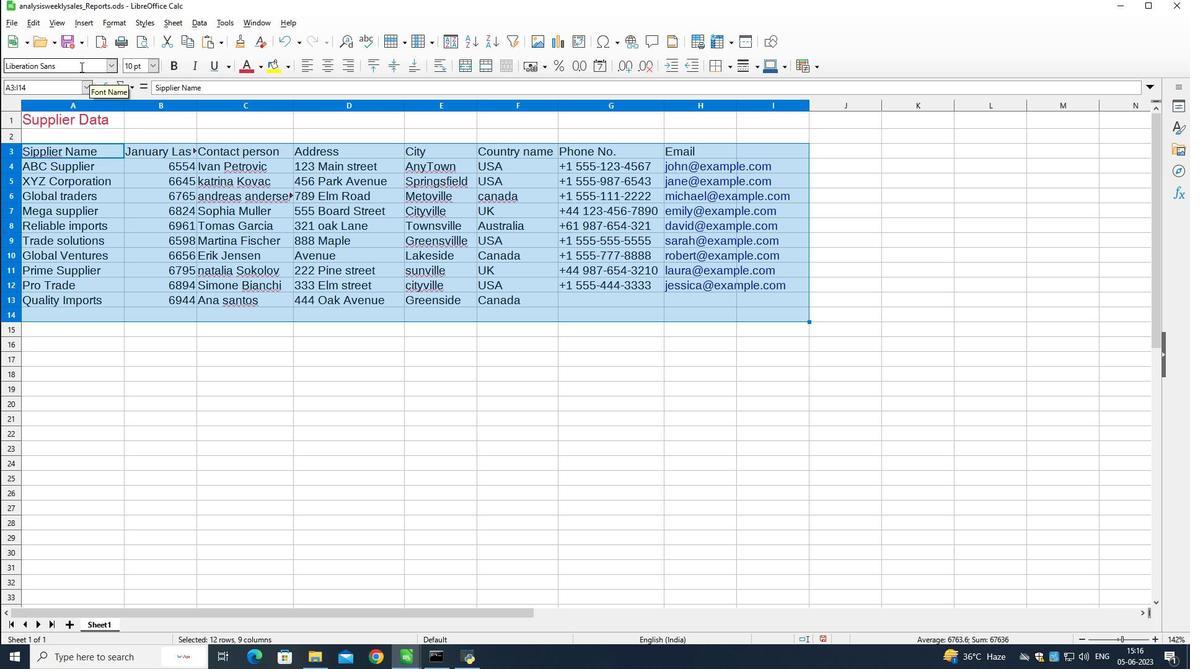 
Action: Mouse pressed left at (80, 65)
Screenshot: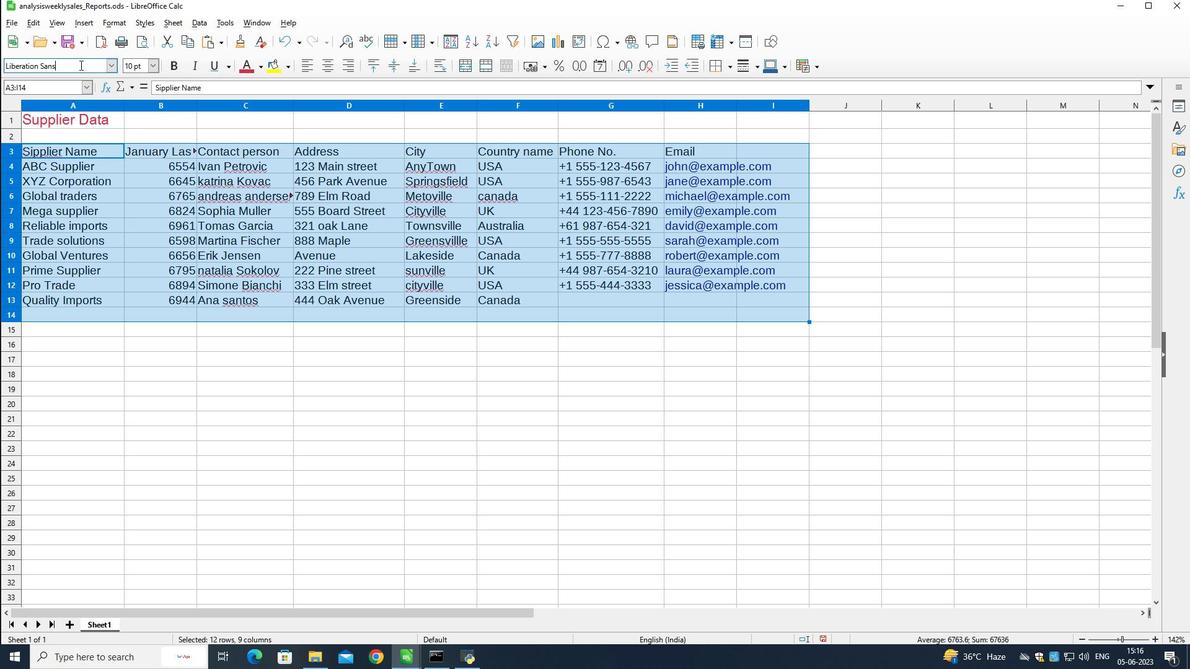 
Action: Mouse pressed left at (80, 65)
Screenshot: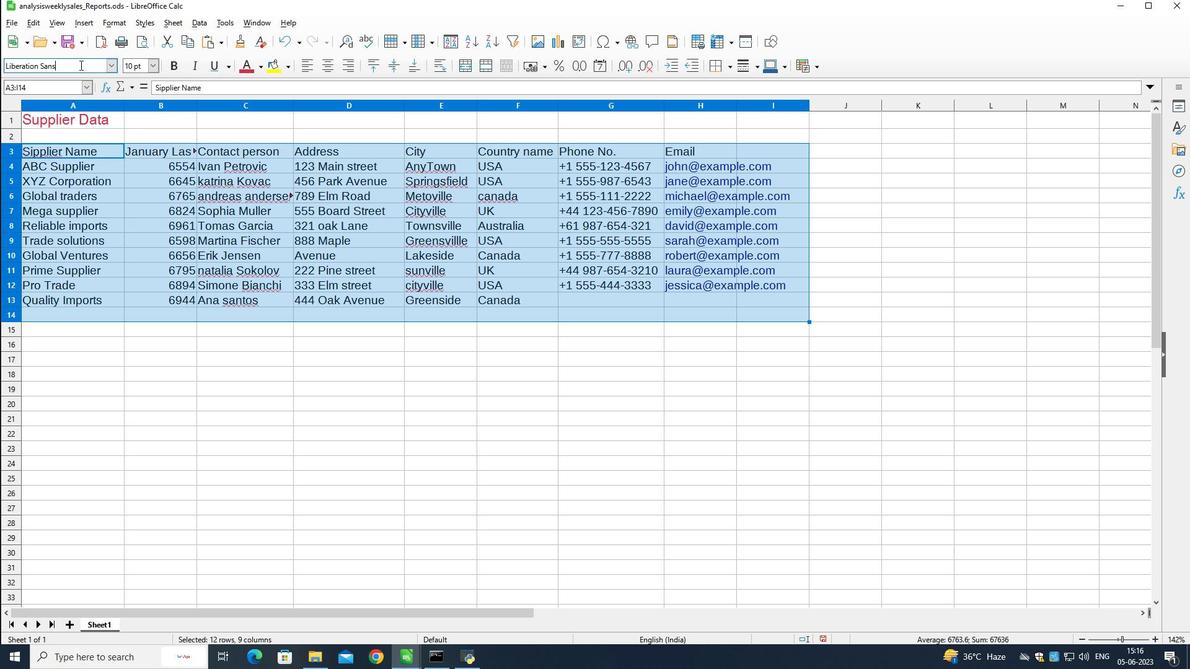 
Action: Key pressed <Key.shift>Book<Key.space><Key.enter>
Screenshot: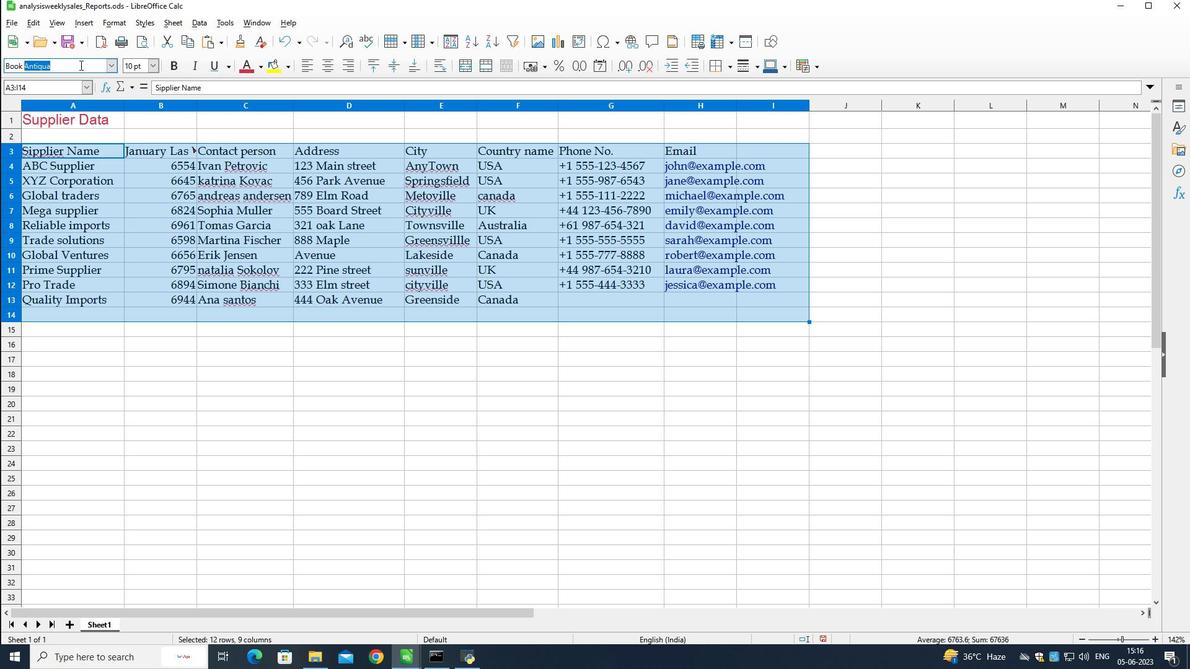 
Action: Mouse moved to (156, 64)
Screenshot: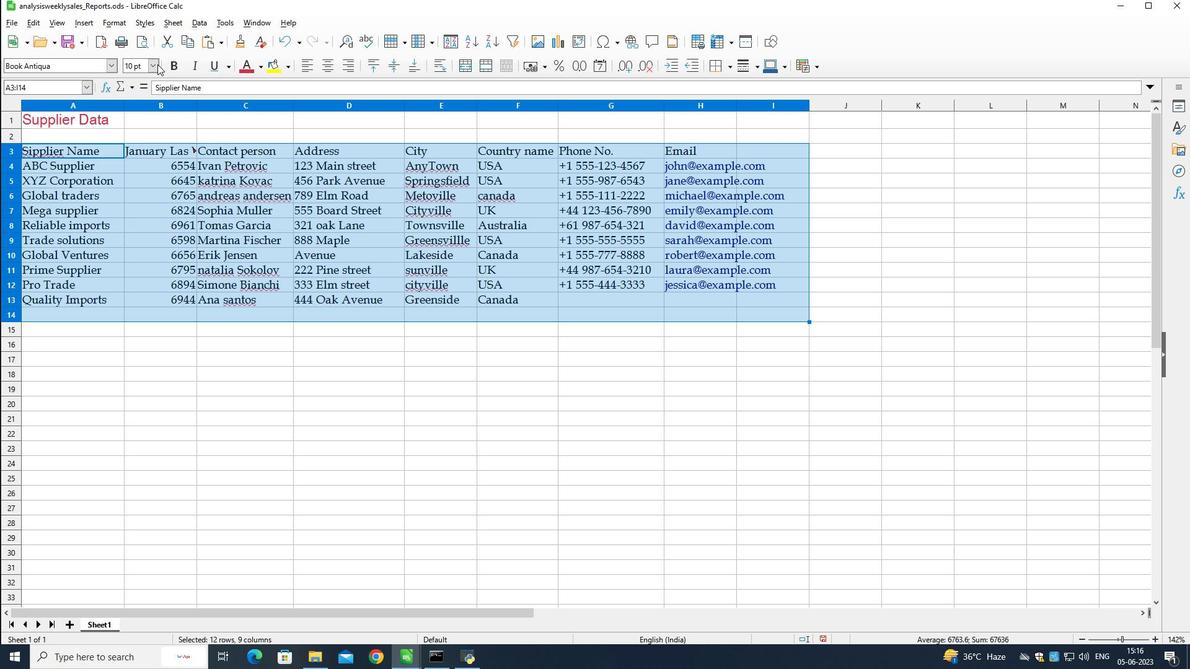 
Action: Mouse pressed left at (156, 64)
Screenshot: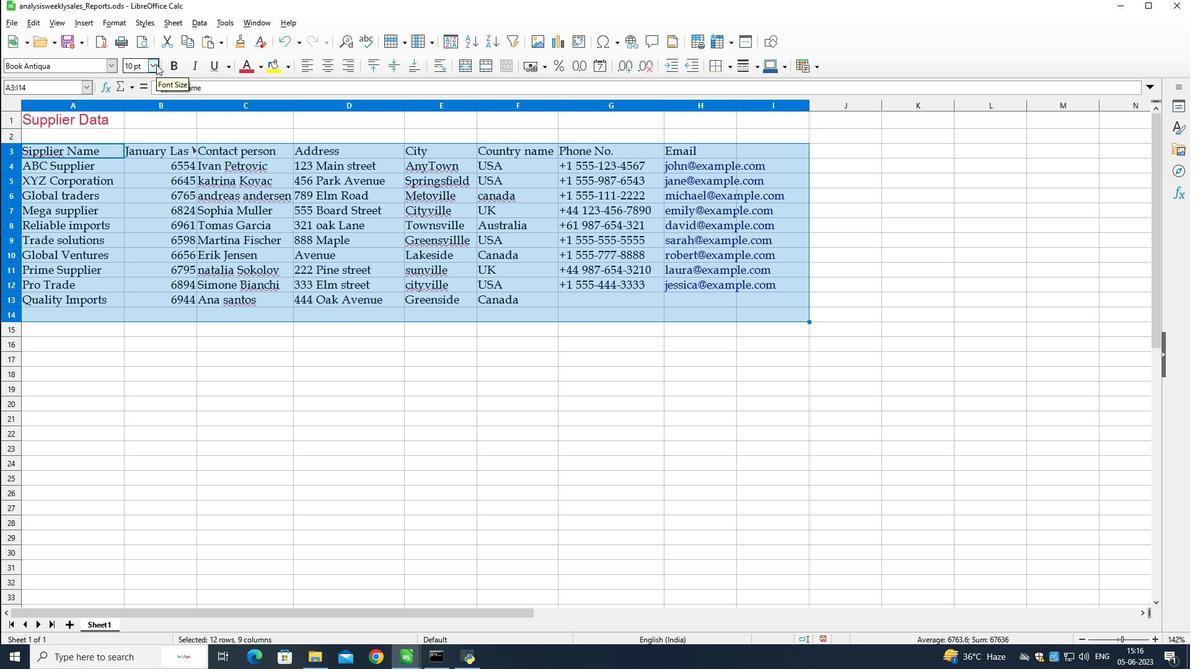 
Action: Mouse moved to (135, 201)
Screenshot: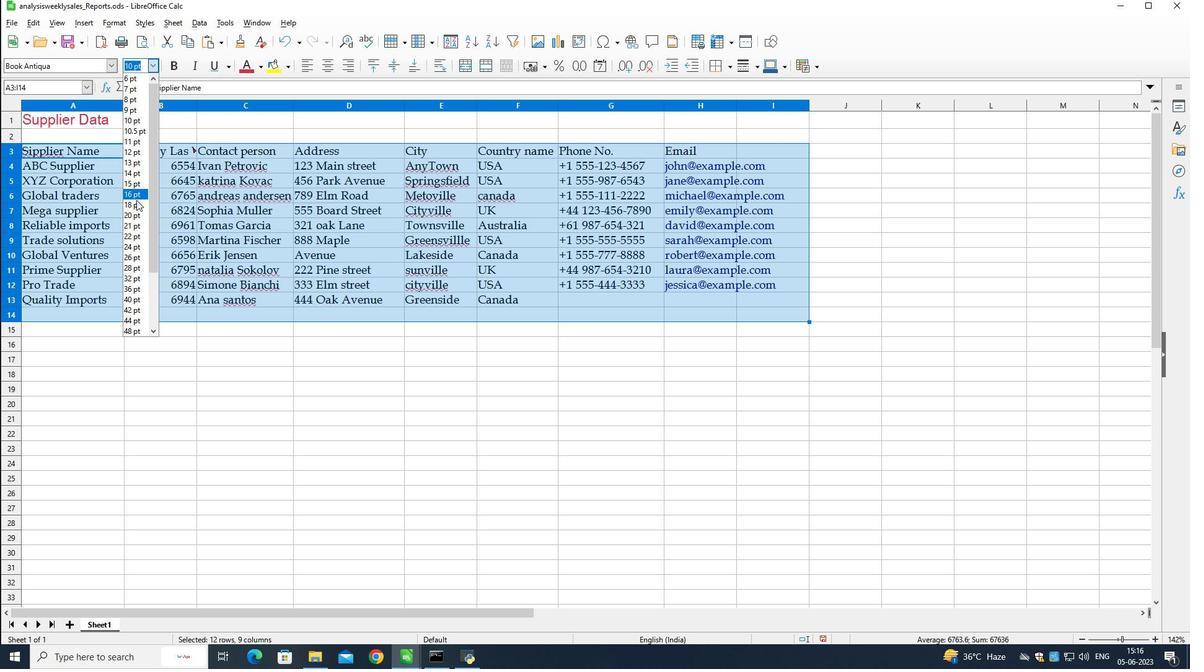 
Action: Mouse pressed left at (135, 201)
Screenshot: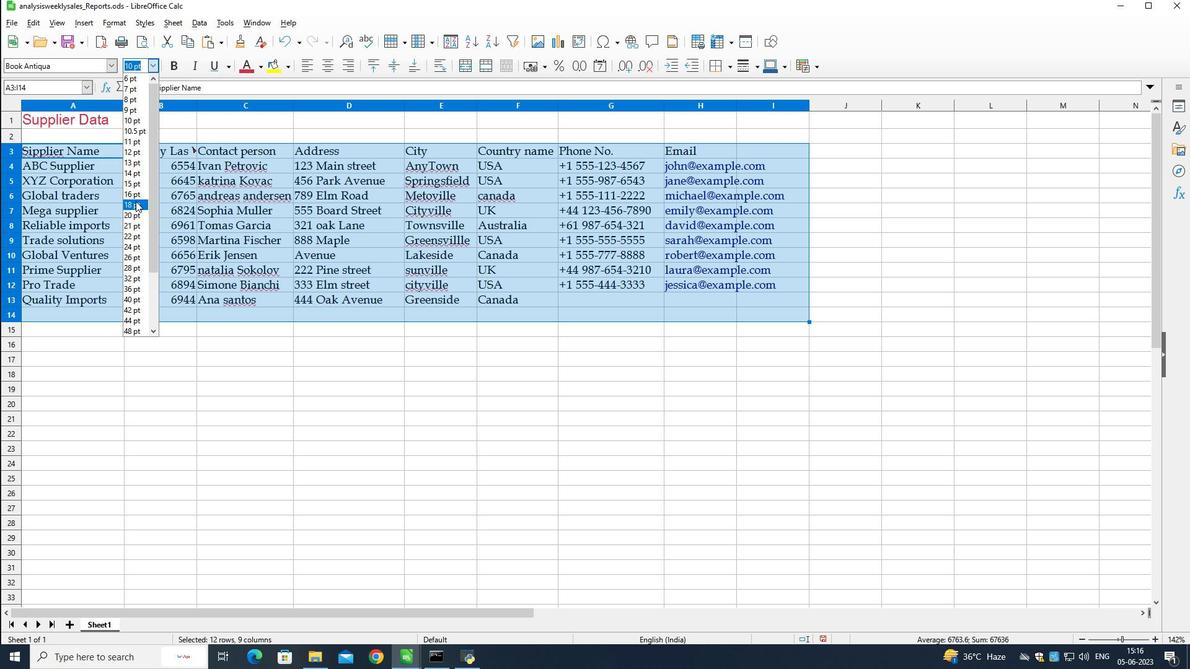 
Action: Mouse moved to (912, 278)
Screenshot: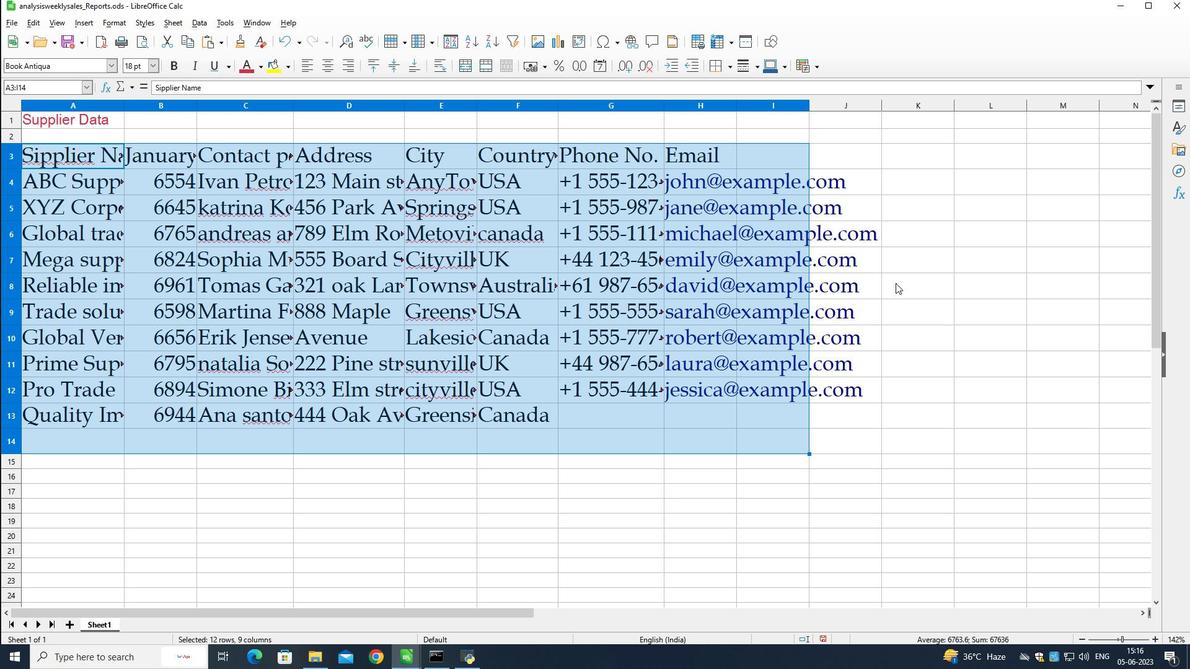 
Action: Mouse pressed left at (912, 278)
Screenshot: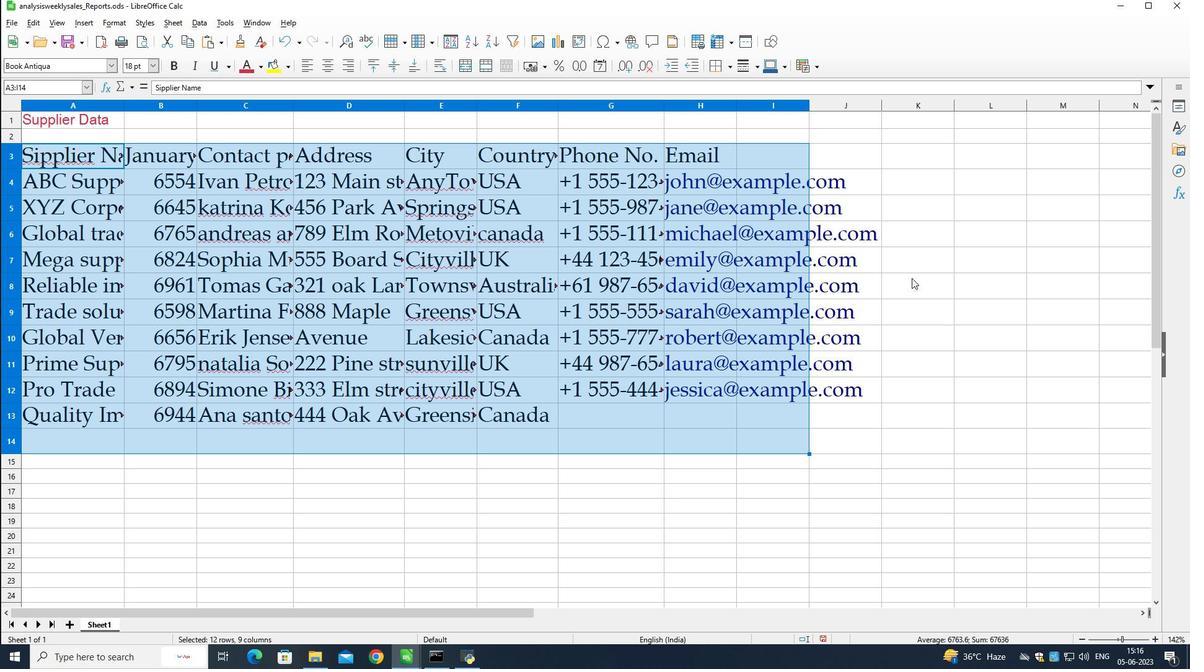 
Action: Mouse moved to (44, 119)
Screenshot: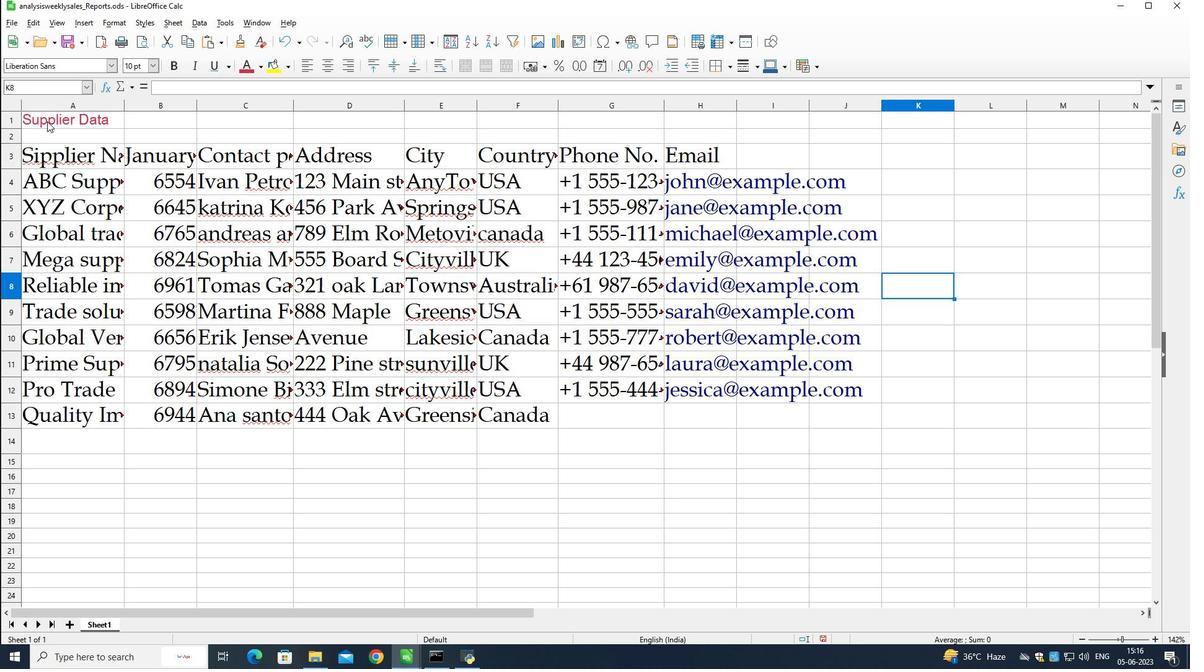 
Action: Mouse pressed left at (44, 119)
Screenshot: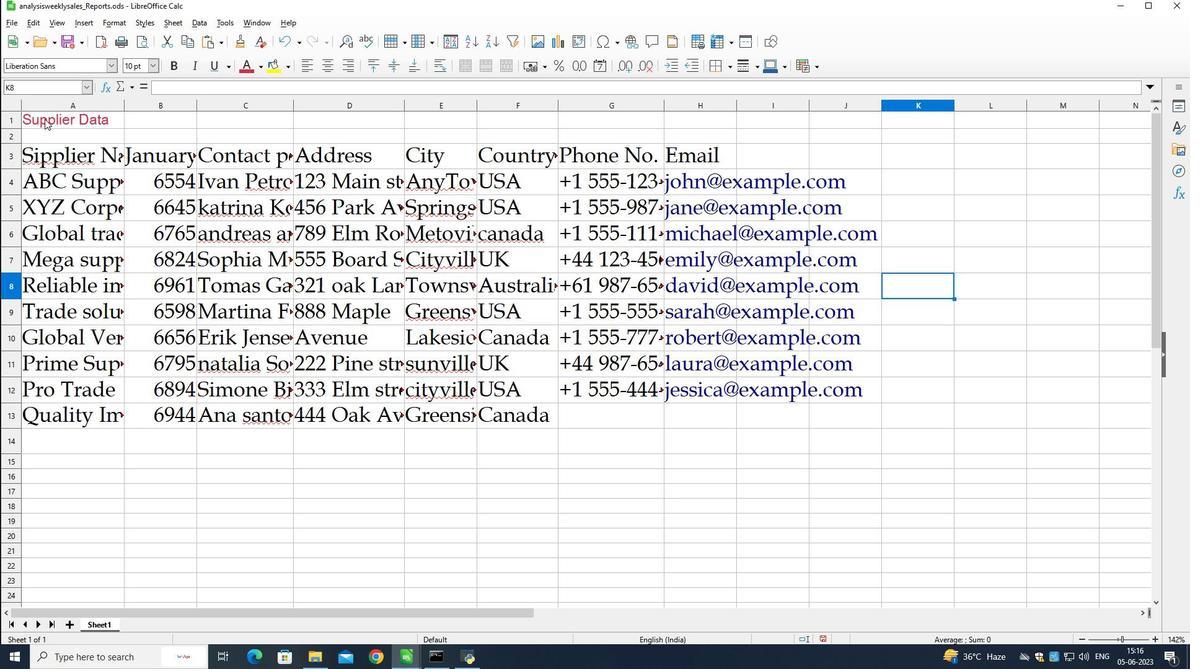 
Action: Mouse moved to (344, 72)
Screenshot: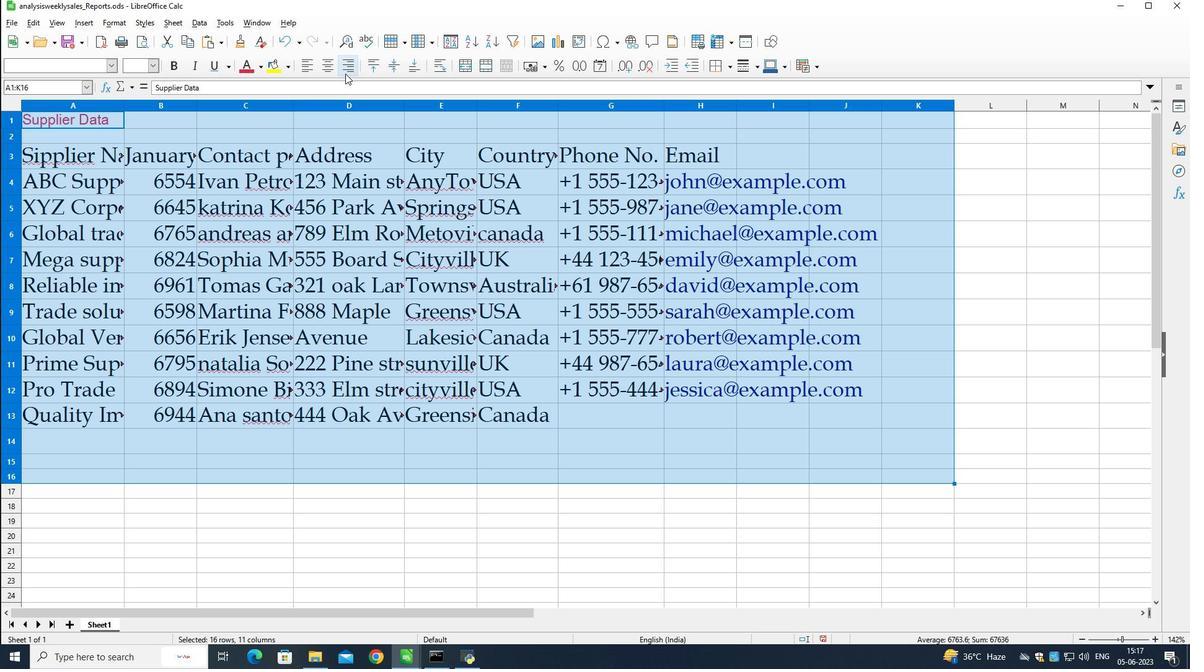 
Action: Mouse pressed left at (344, 72)
Screenshot: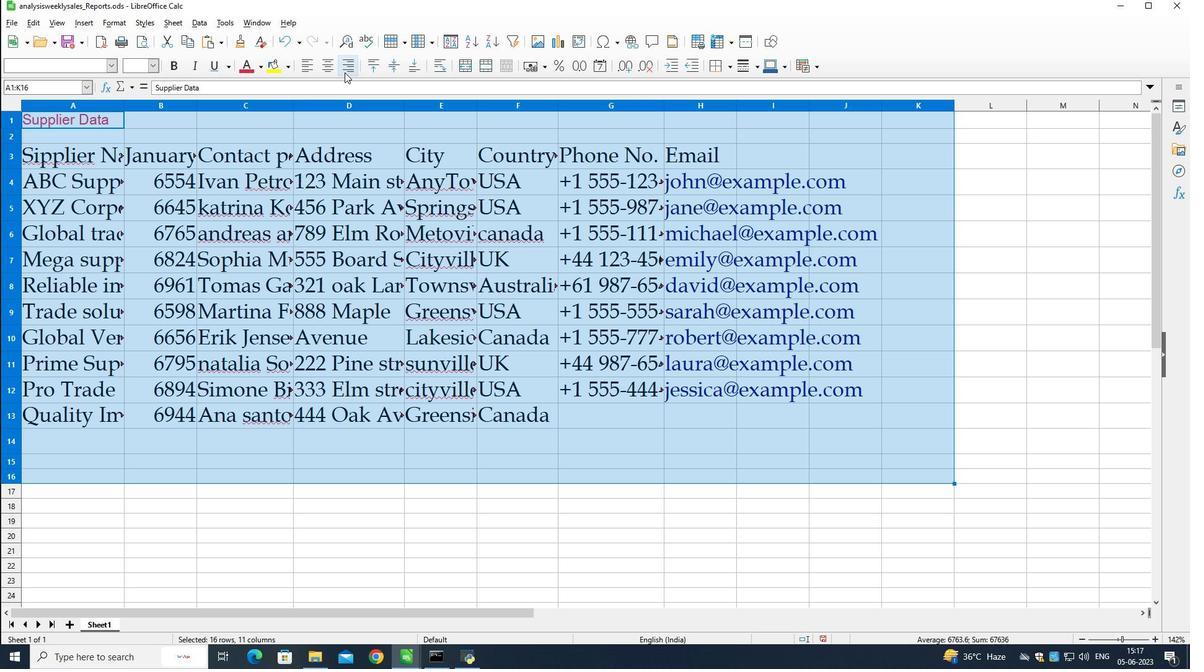 
Action: Mouse moved to (1009, 227)
Screenshot: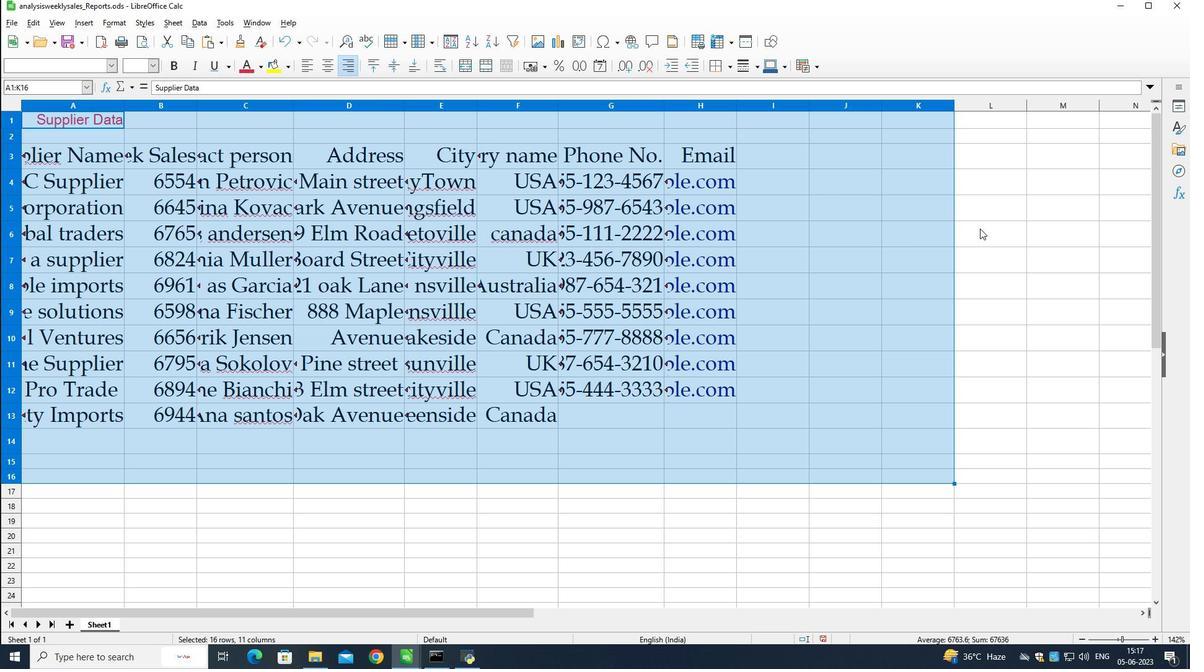 
Action: Mouse pressed left at (1009, 227)
Screenshot: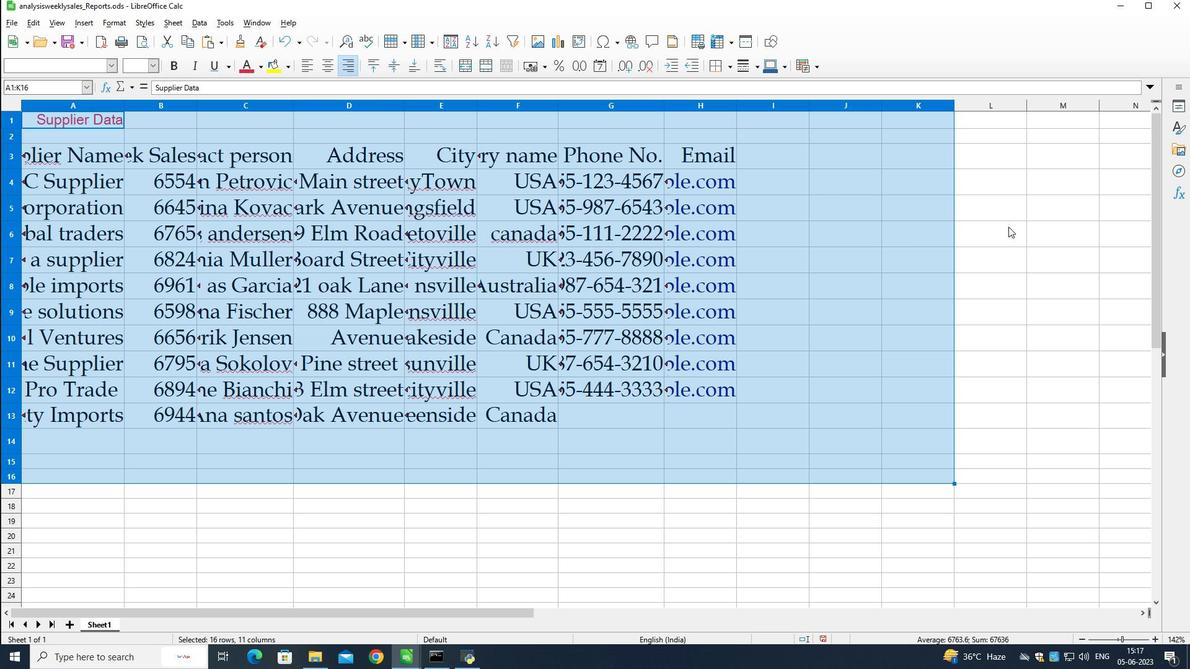
Action: Mouse moved to (1010, 226)
Screenshot: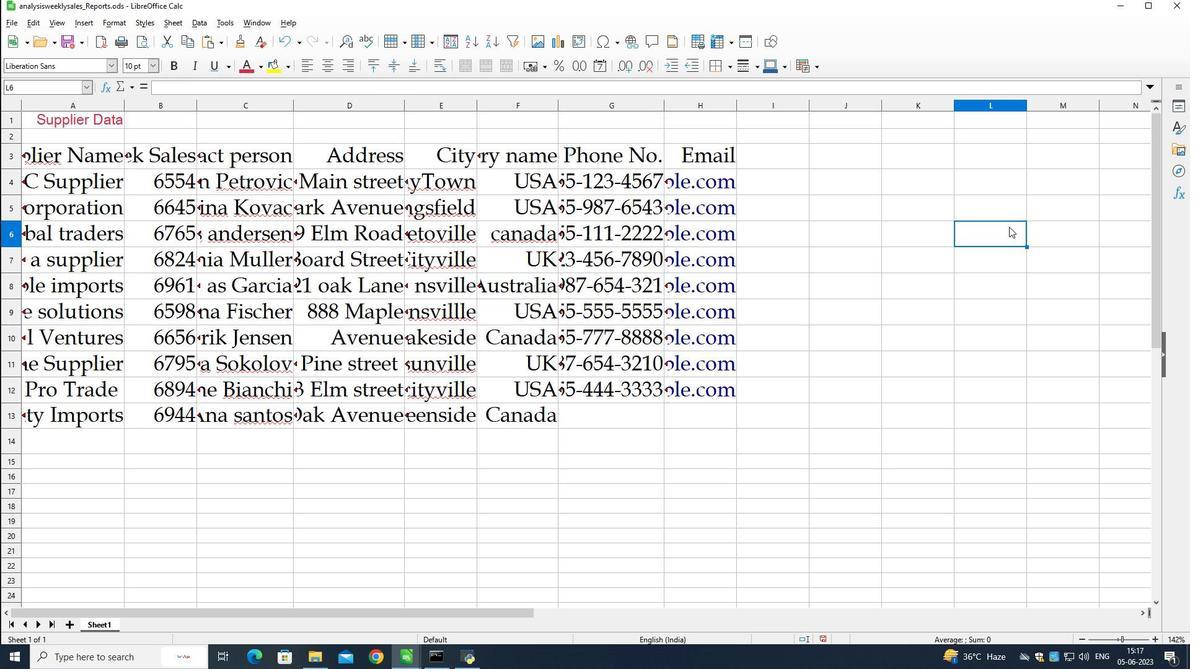 
